 Task: Check the Street View of the Freedom Trail in Boston at different times of the year.
Action: Mouse moved to (140, 91)
Screenshot: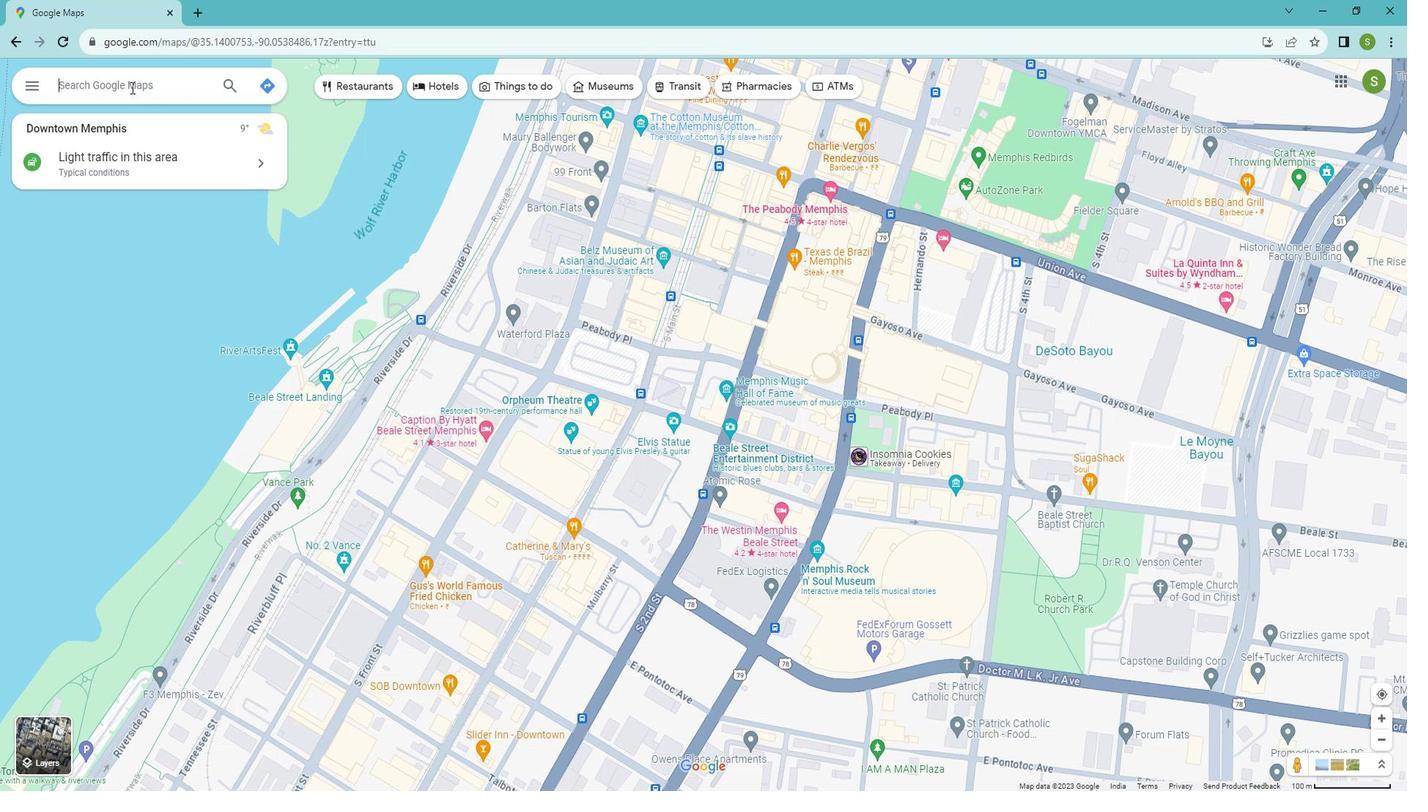
Action: Mouse pressed left at (140, 91)
Screenshot: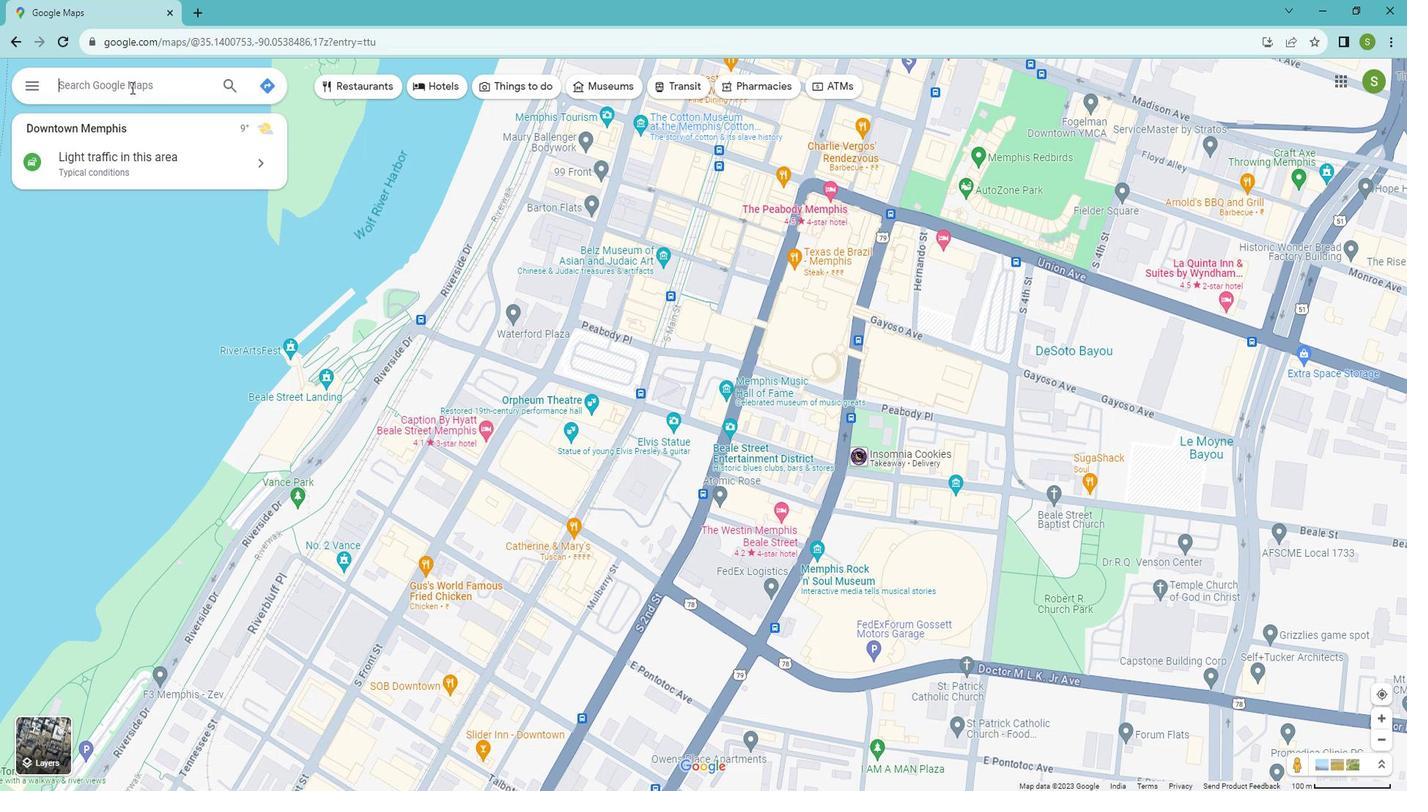 
Action: Mouse moved to (141, 90)
Screenshot: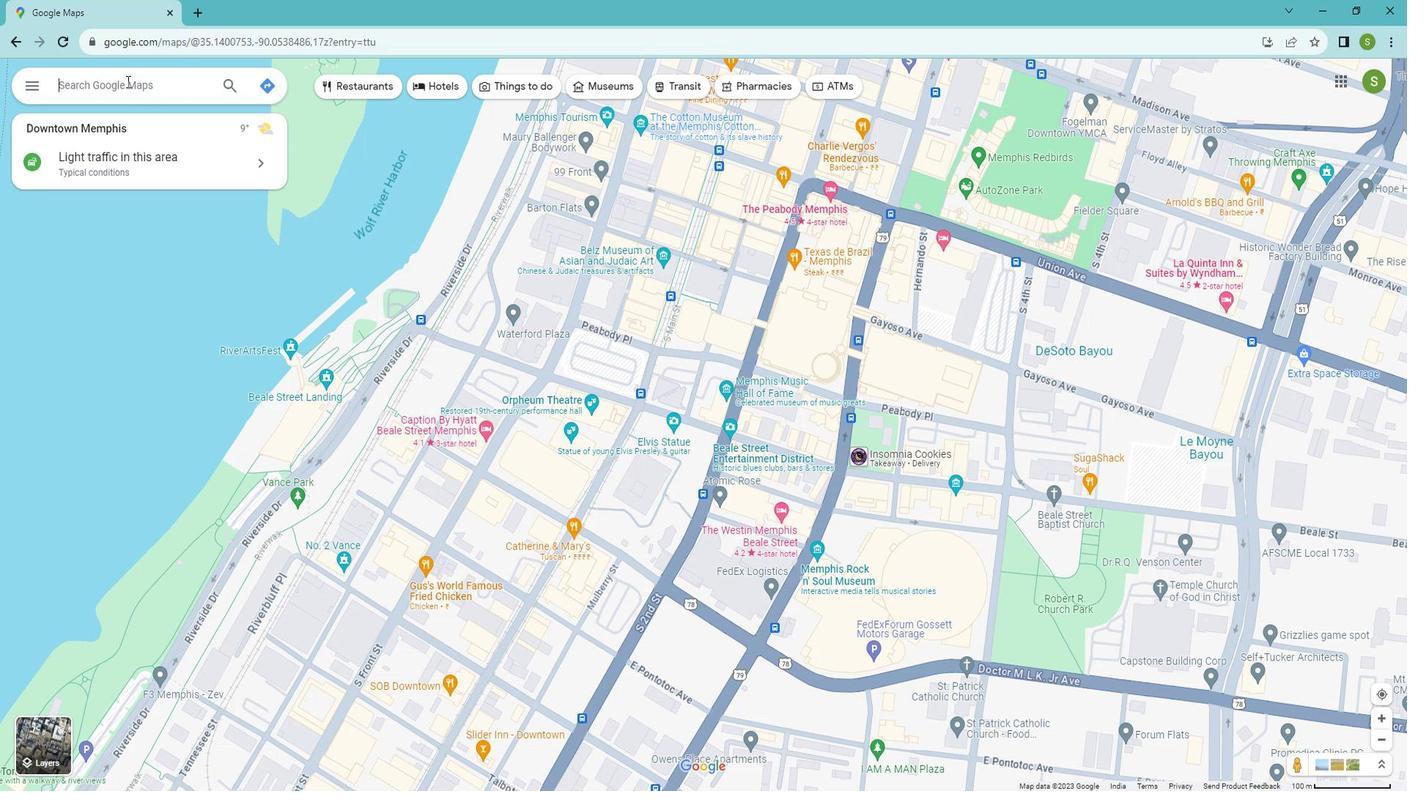 
Action: Key pressed <Key.shift>Freedom<Key.space><Key.shift>Trail<Key.space><Key.enter>
Screenshot: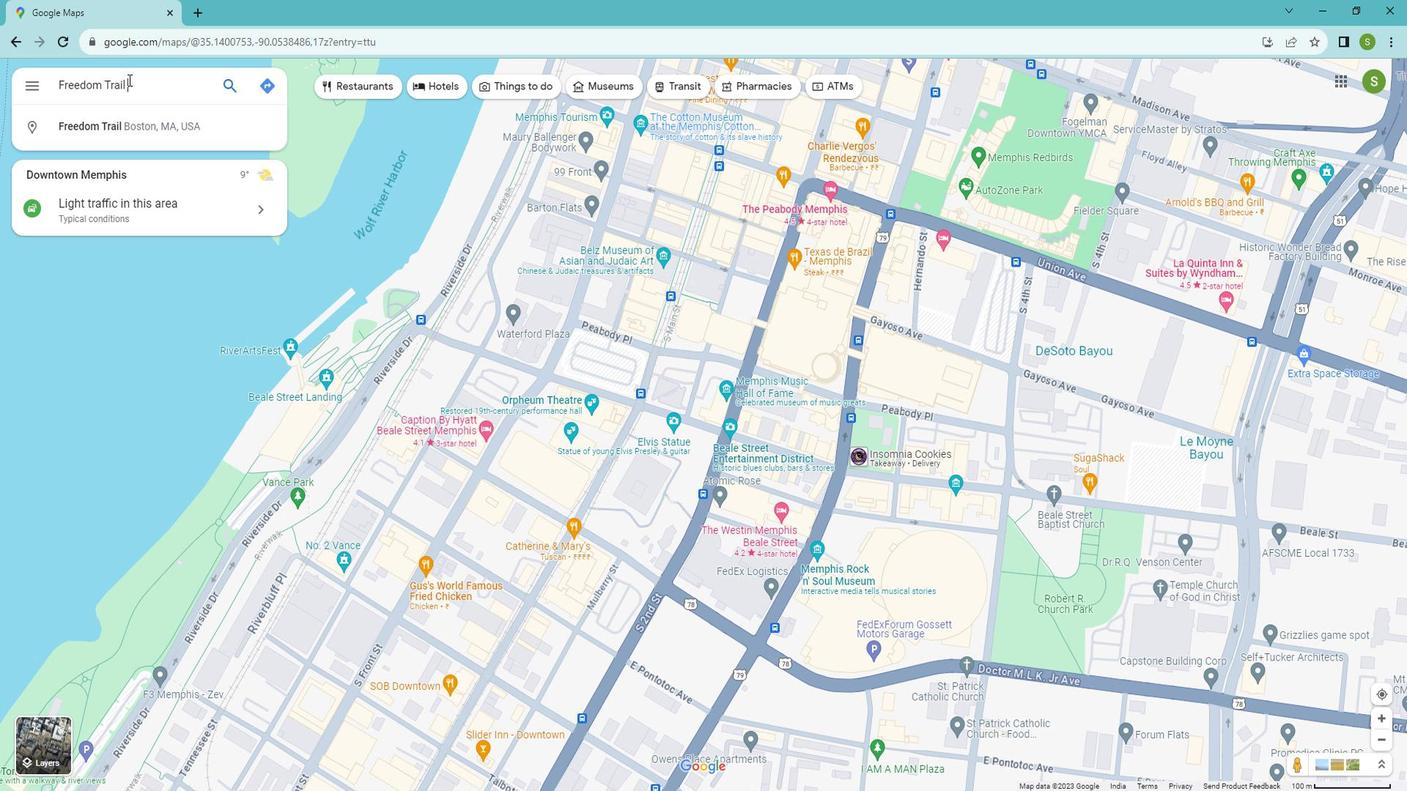 
Action: Mouse moved to (1397, 754)
Screenshot: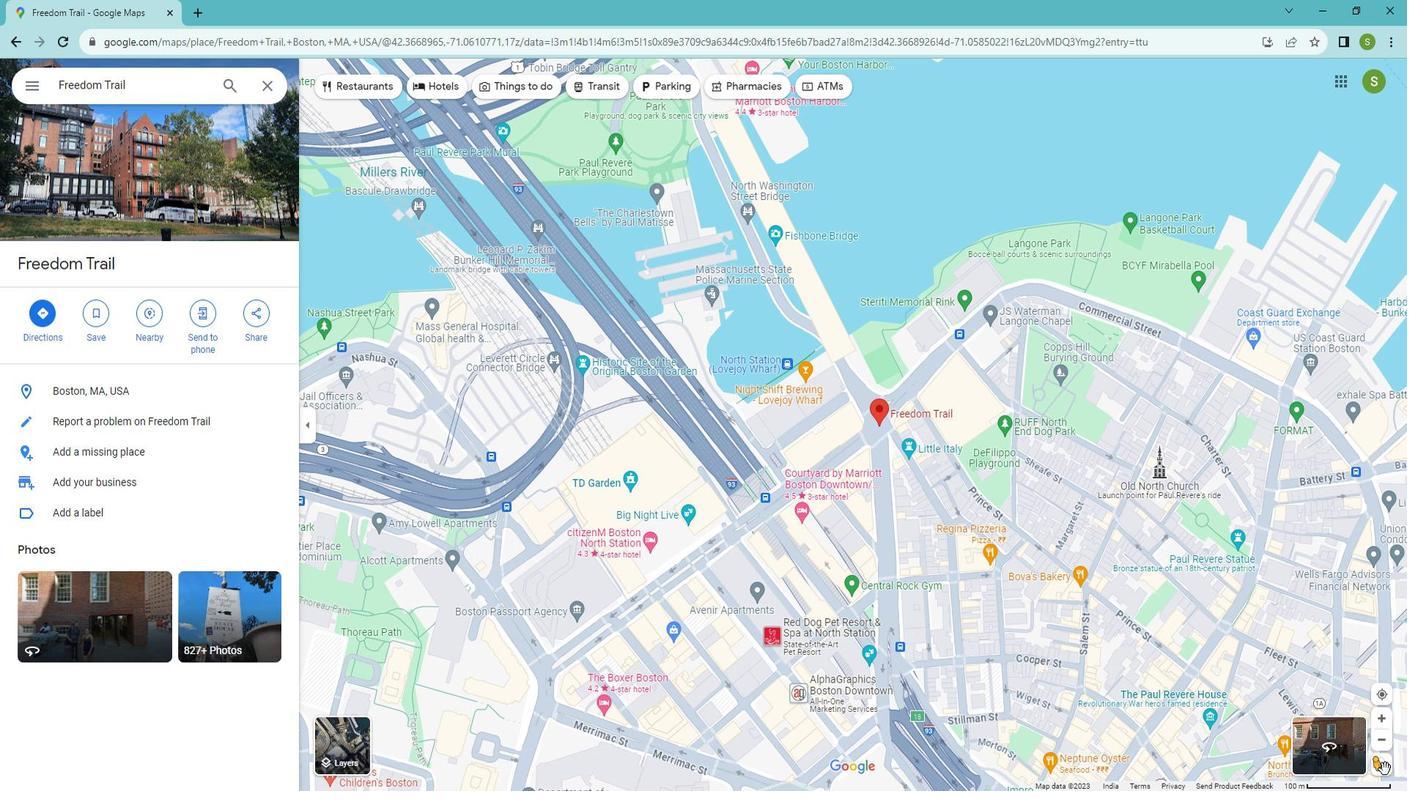
Action: Mouse pressed left at (1397, 754)
Screenshot: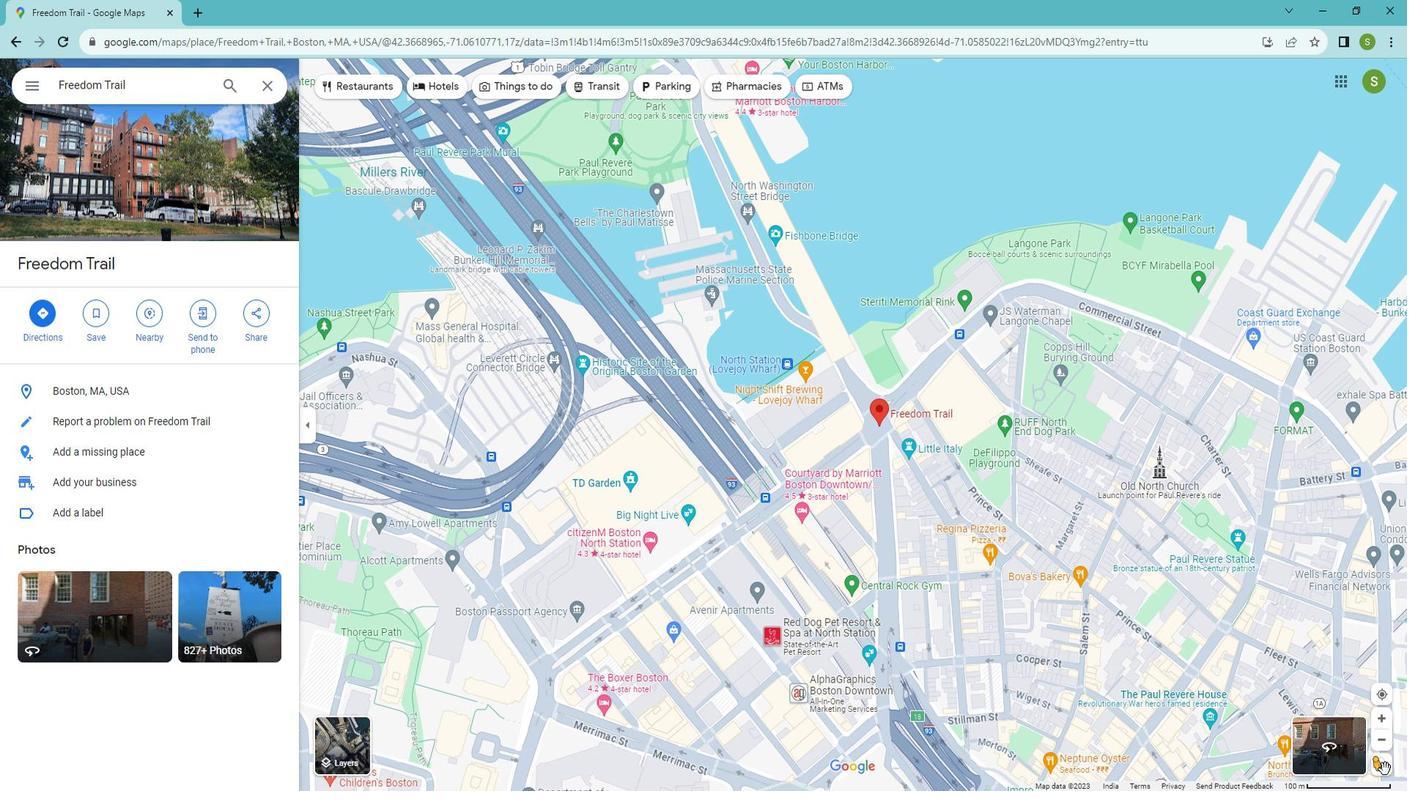 
Action: Mouse moved to (473, 431)
Screenshot: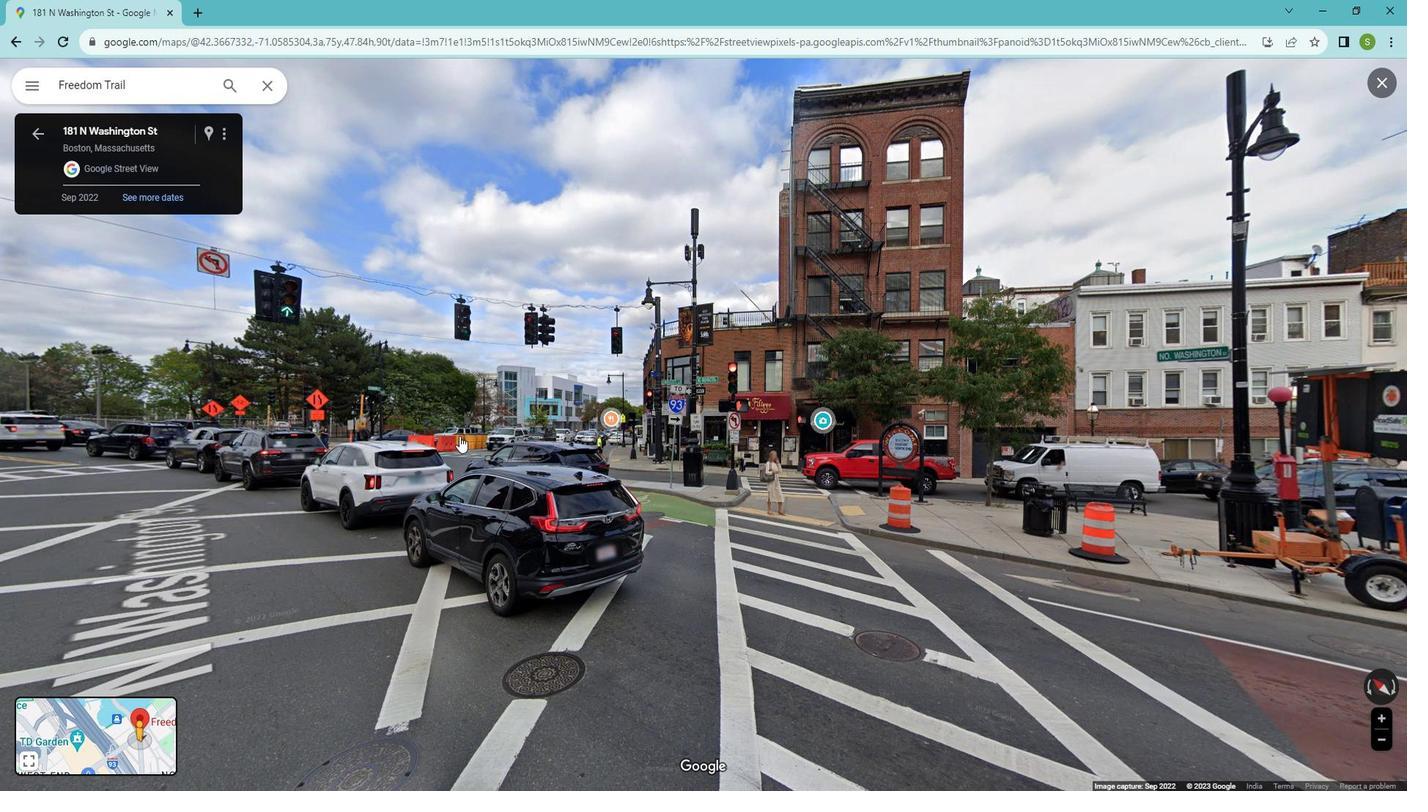 
Action: Mouse pressed left at (473, 431)
Screenshot: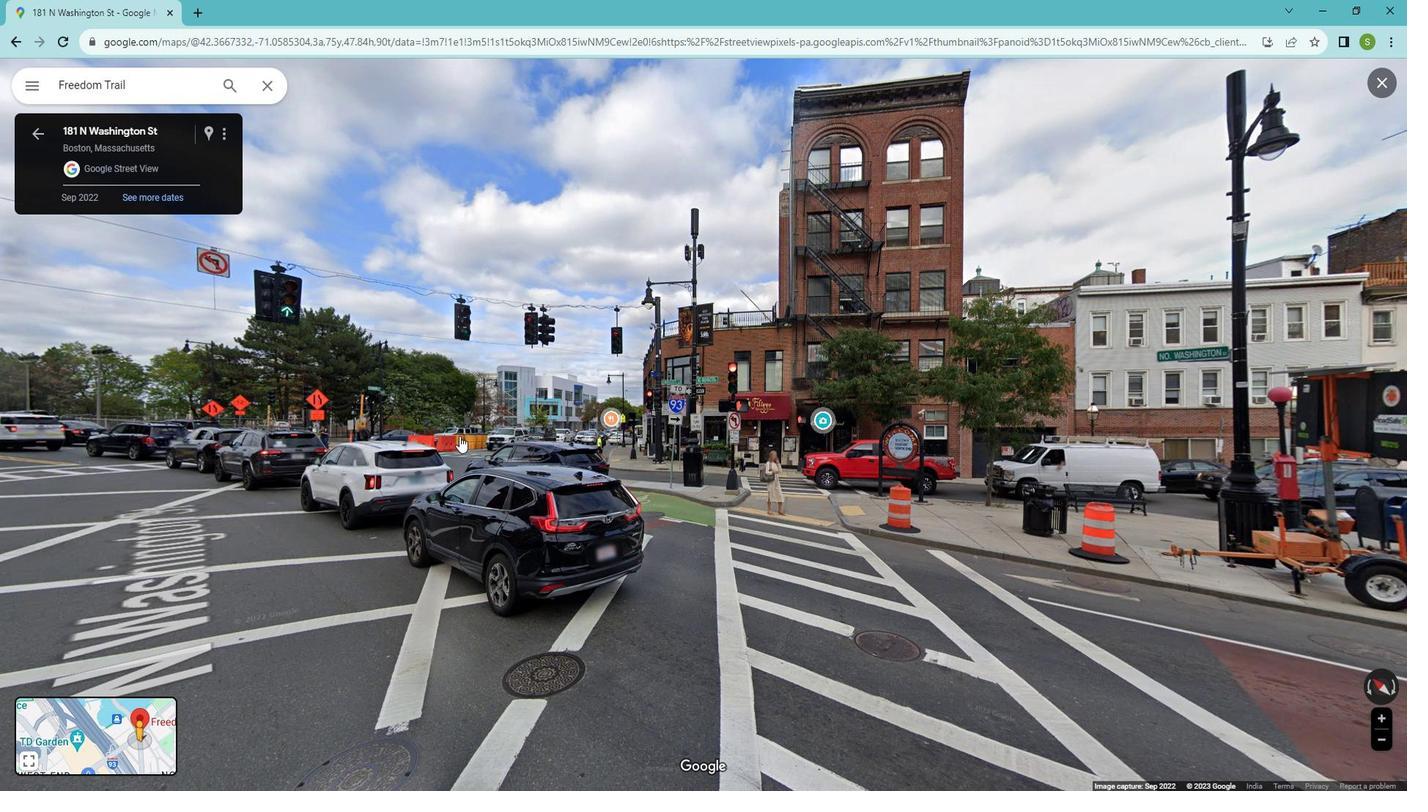 
Action: Mouse moved to (671, 473)
Screenshot: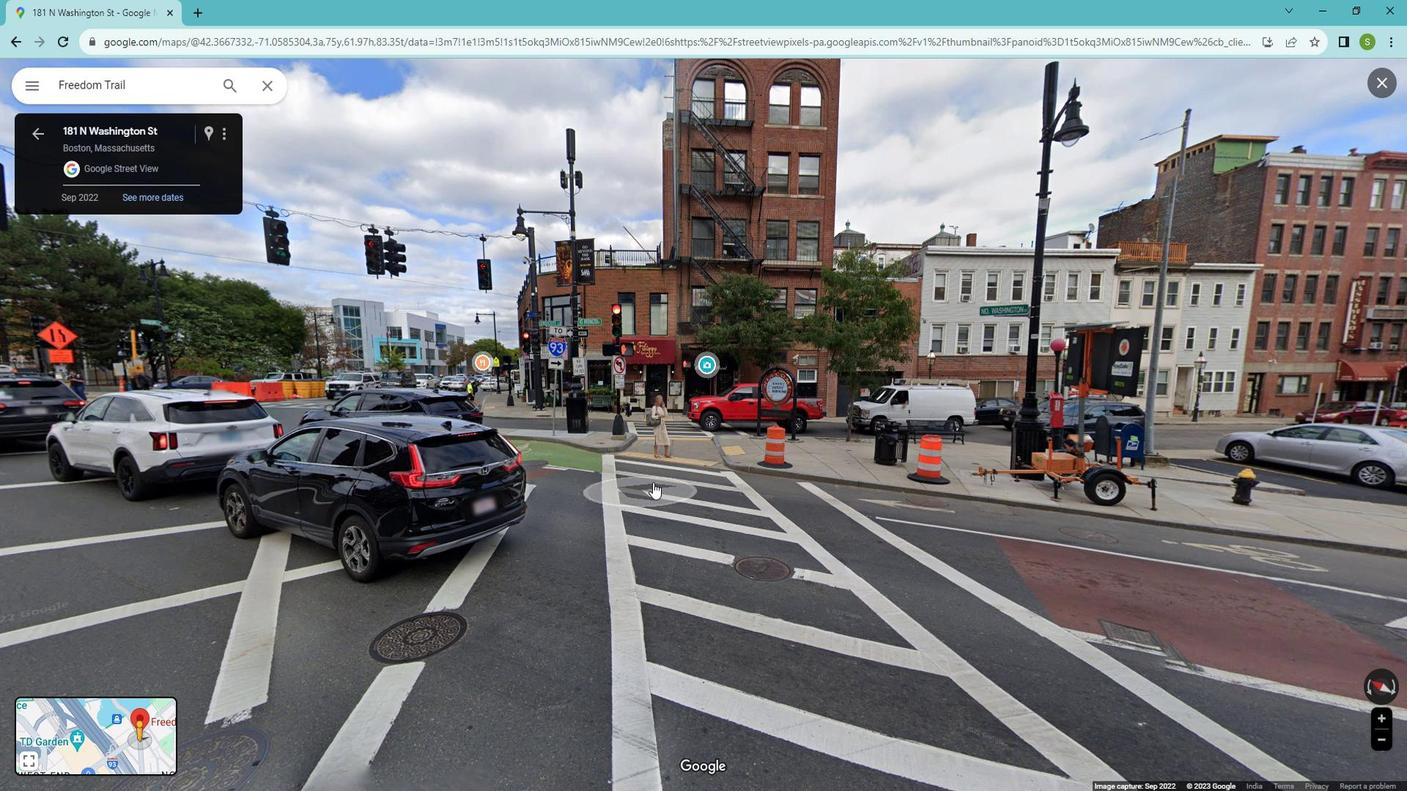 
Action: Mouse pressed left at (671, 473)
Screenshot: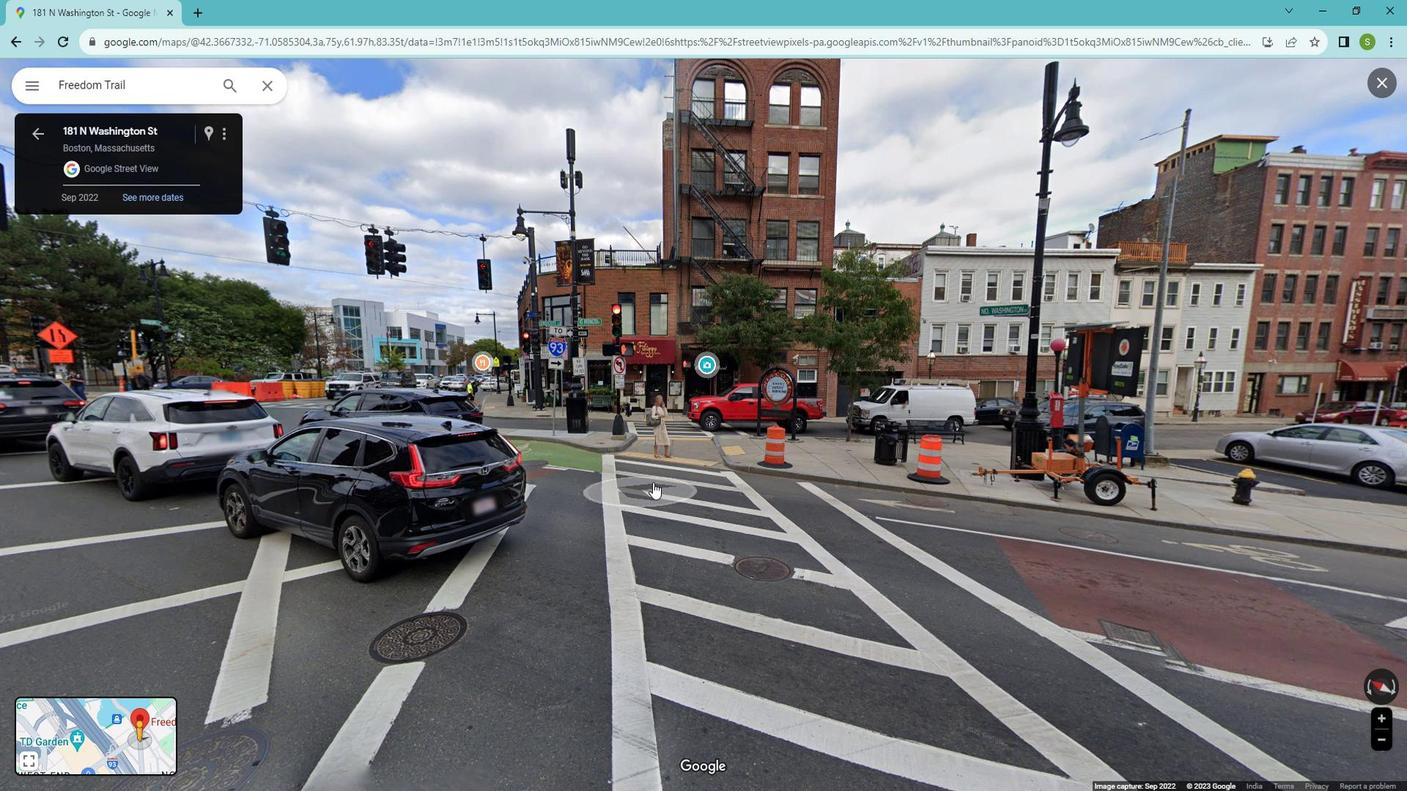 
Action: Mouse moved to (585, 420)
Screenshot: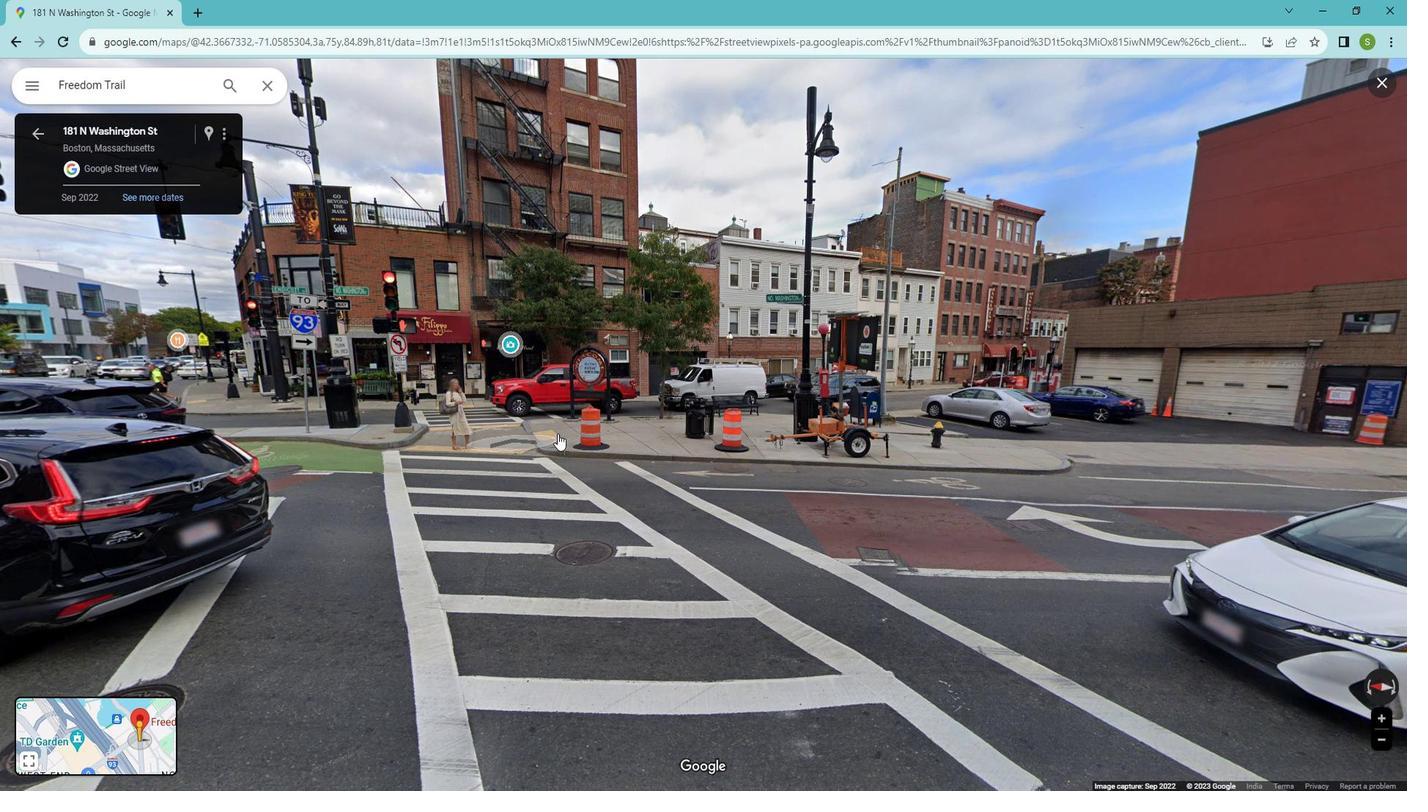 
Action: Mouse pressed left at (585, 420)
Screenshot: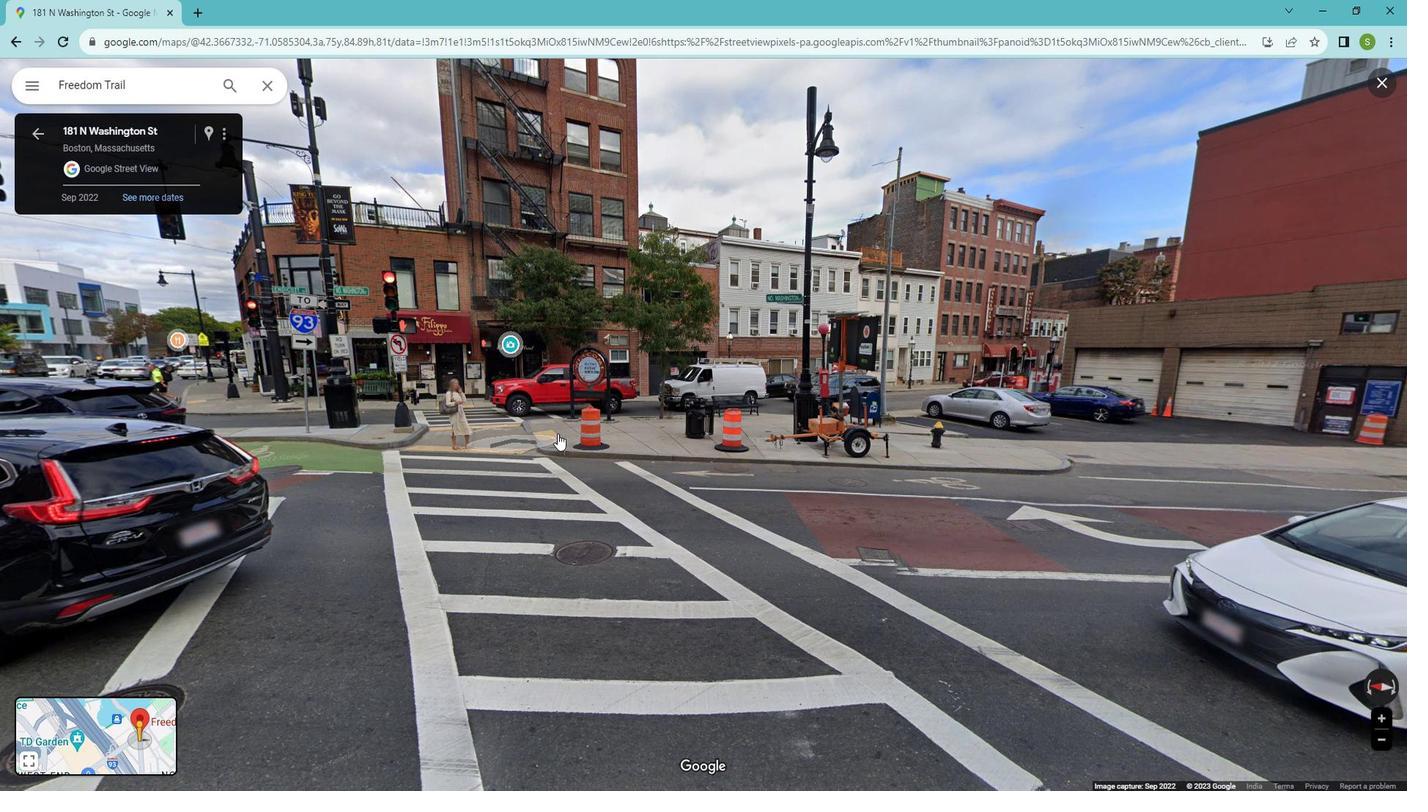 
Action: Mouse moved to (458, 442)
Screenshot: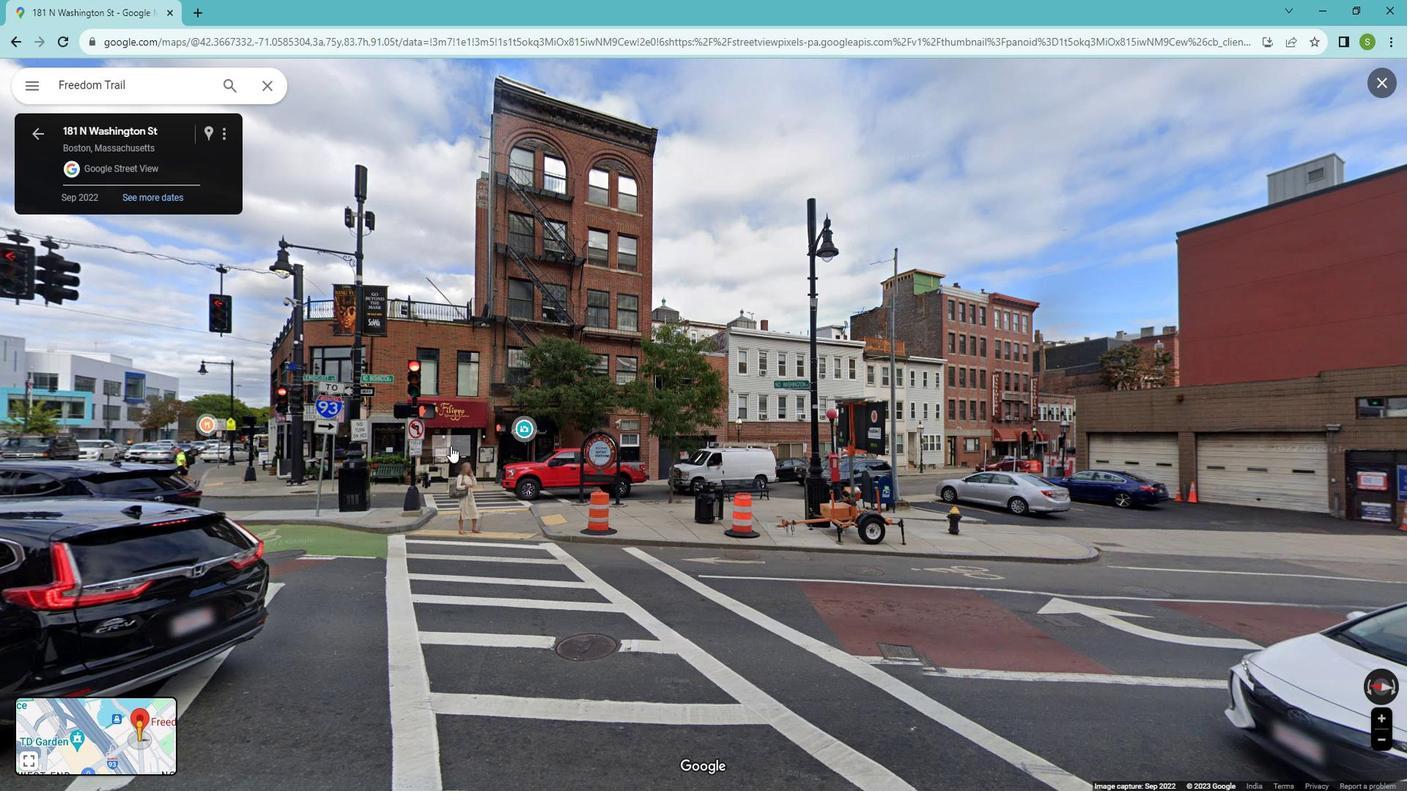 
Action: Mouse pressed left at (458, 442)
Screenshot: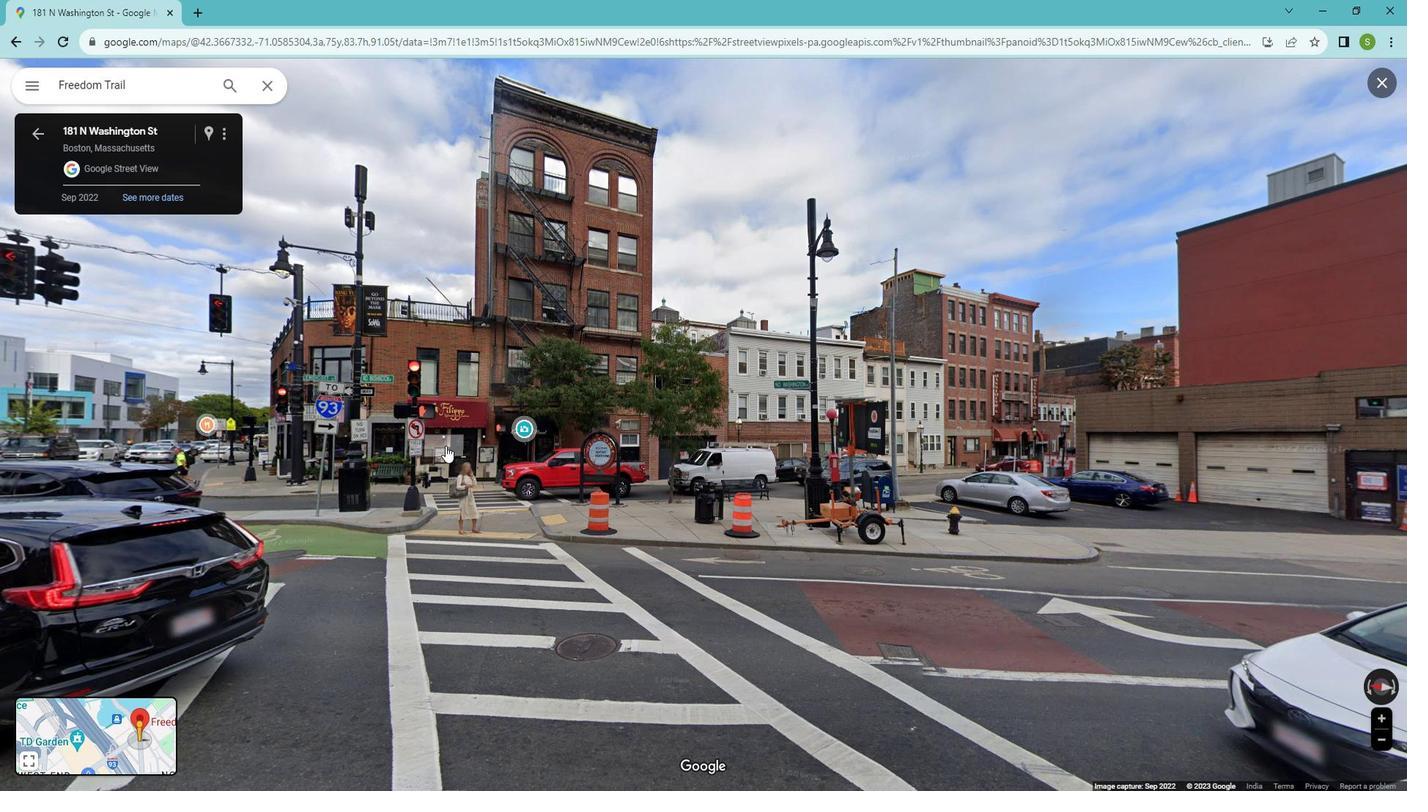 
Action: Mouse moved to (682, 447)
Screenshot: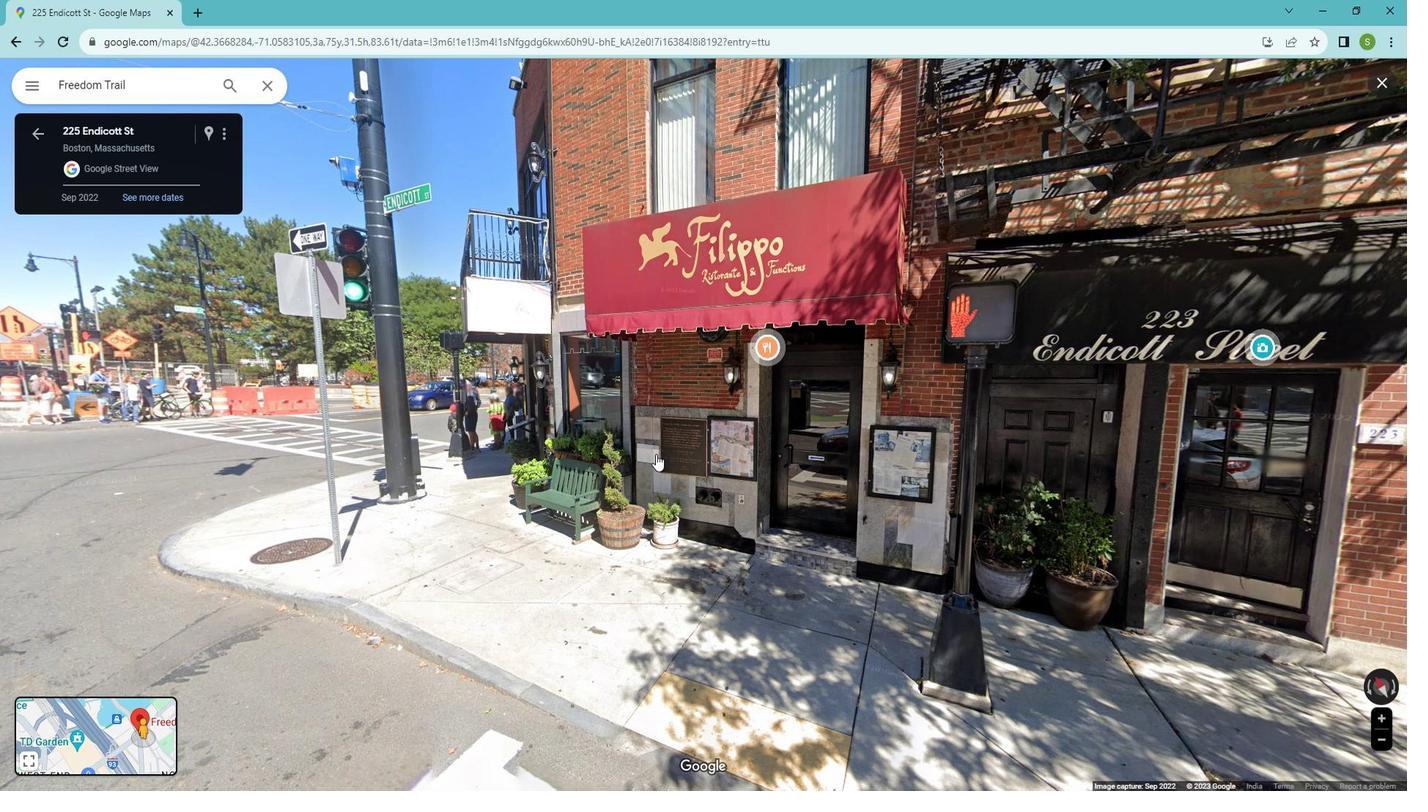 
Action: Mouse pressed left at (682, 447)
Screenshot: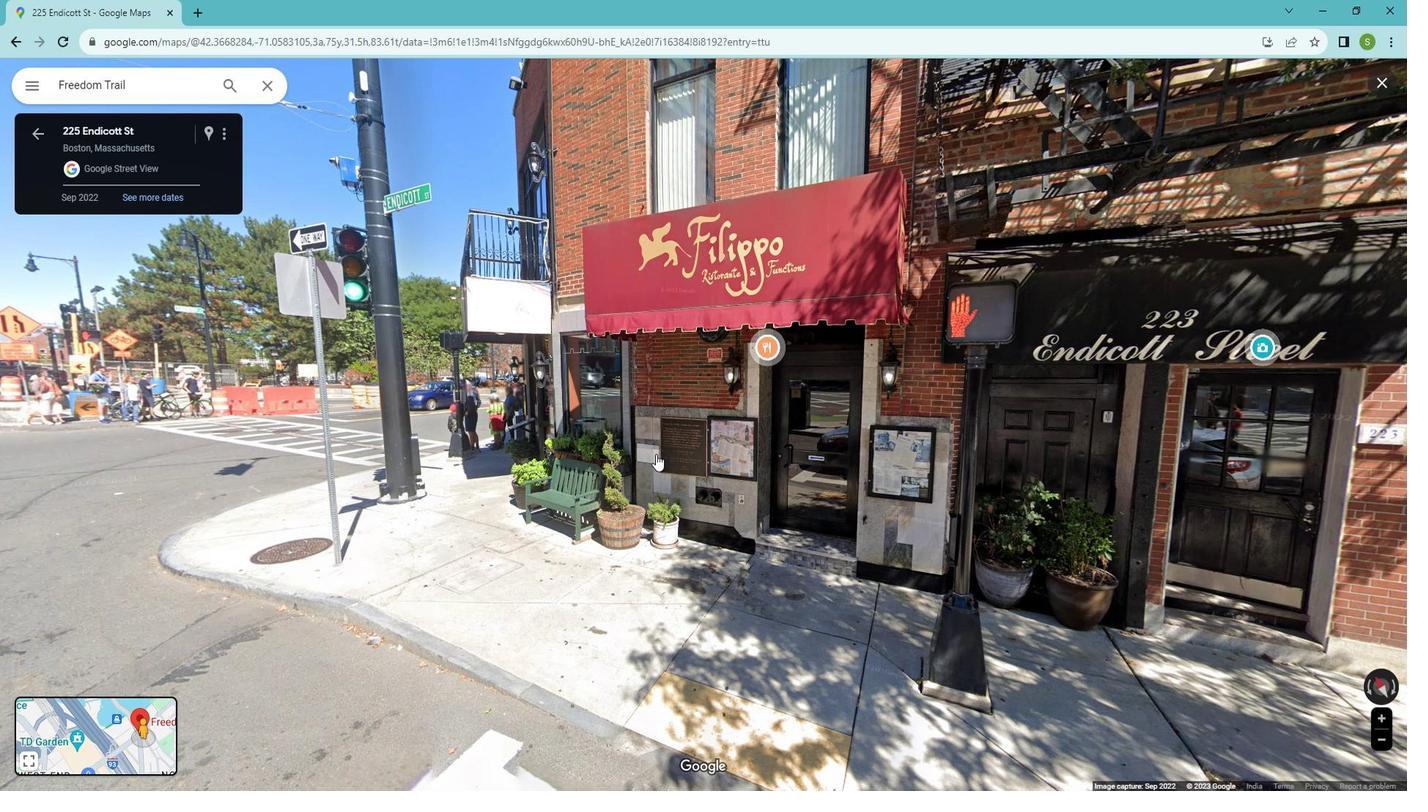 
Action: Mouse moved to (1020, 389)
Screenshot: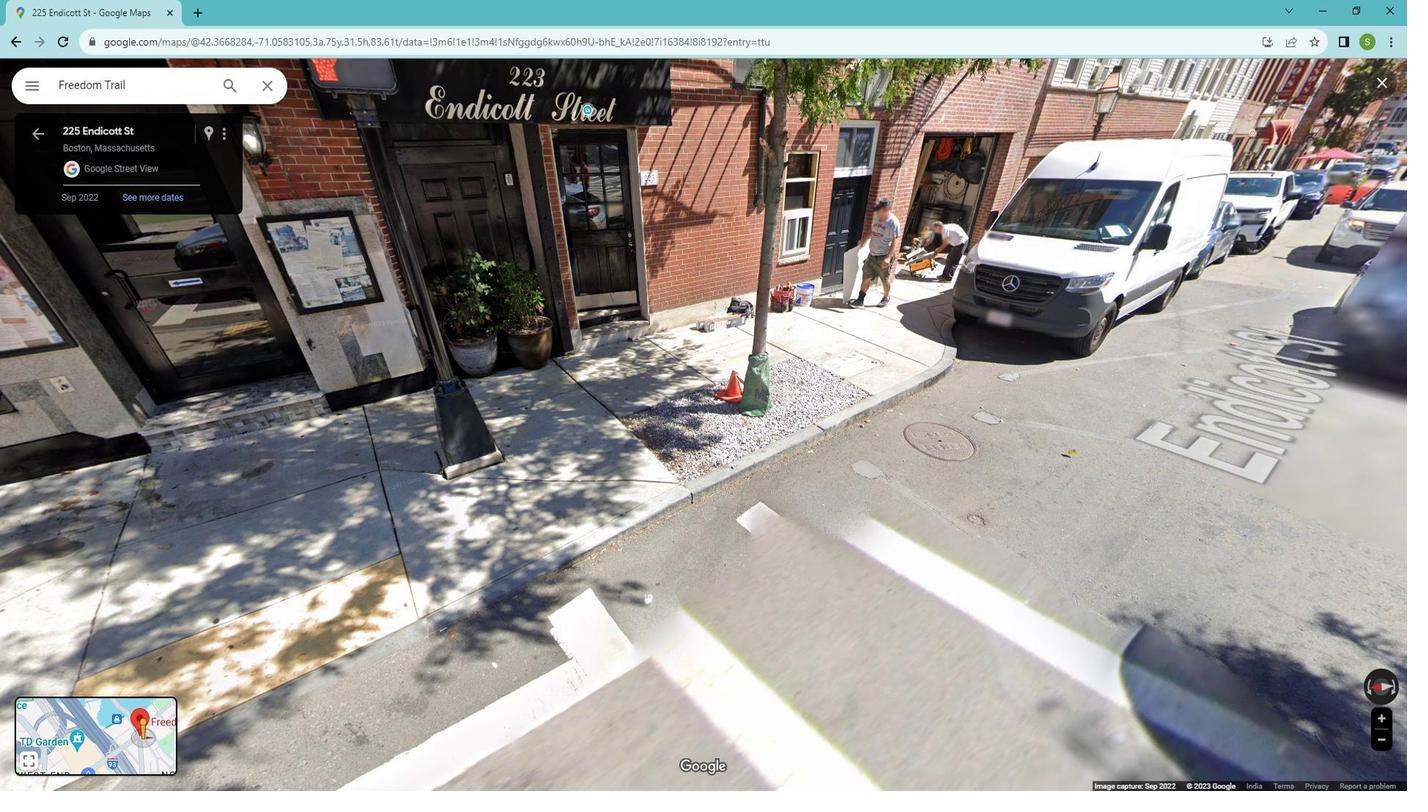 
Action: Mouse pressed left at (1020, 389)
Screenshot: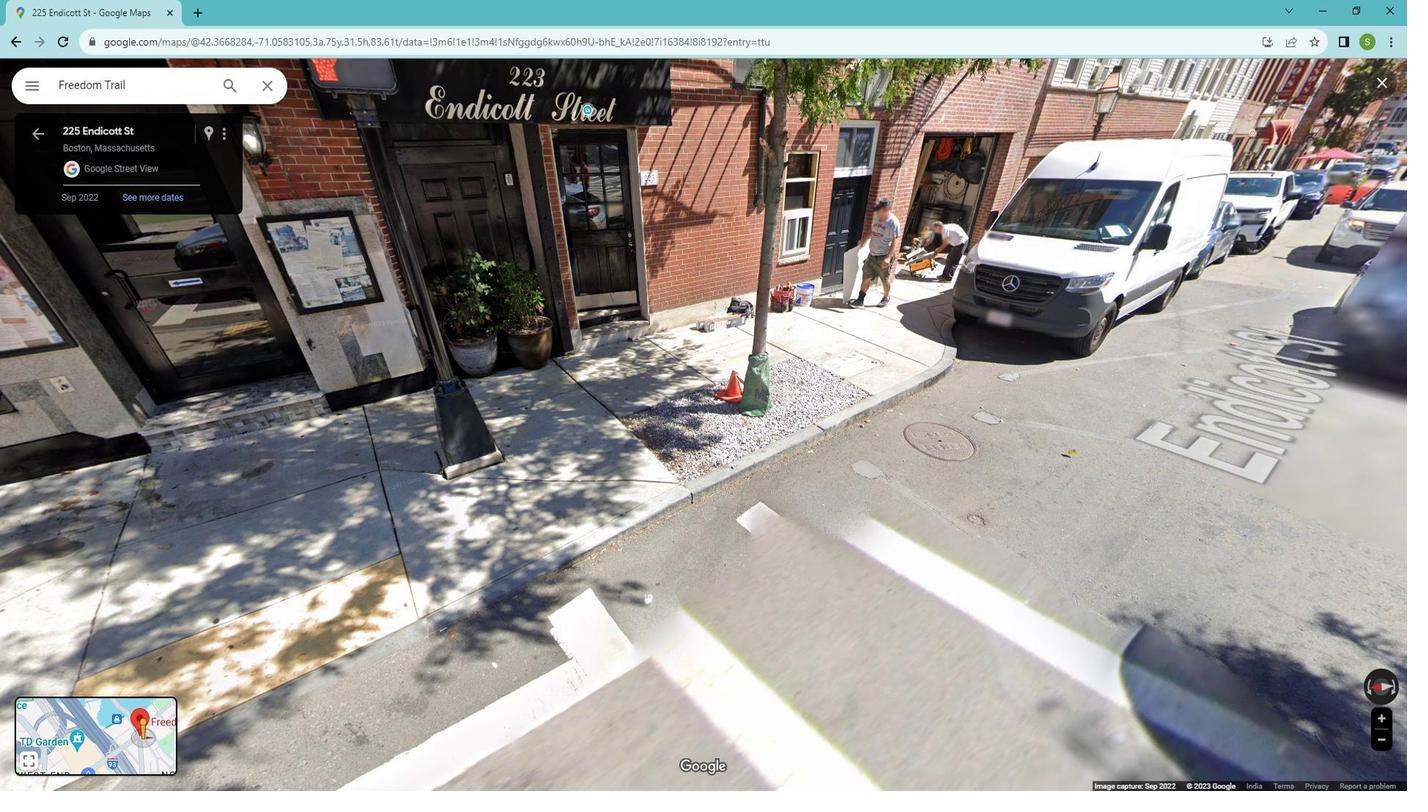 
Action: Mouse moved to (721, 465)
Screenshot: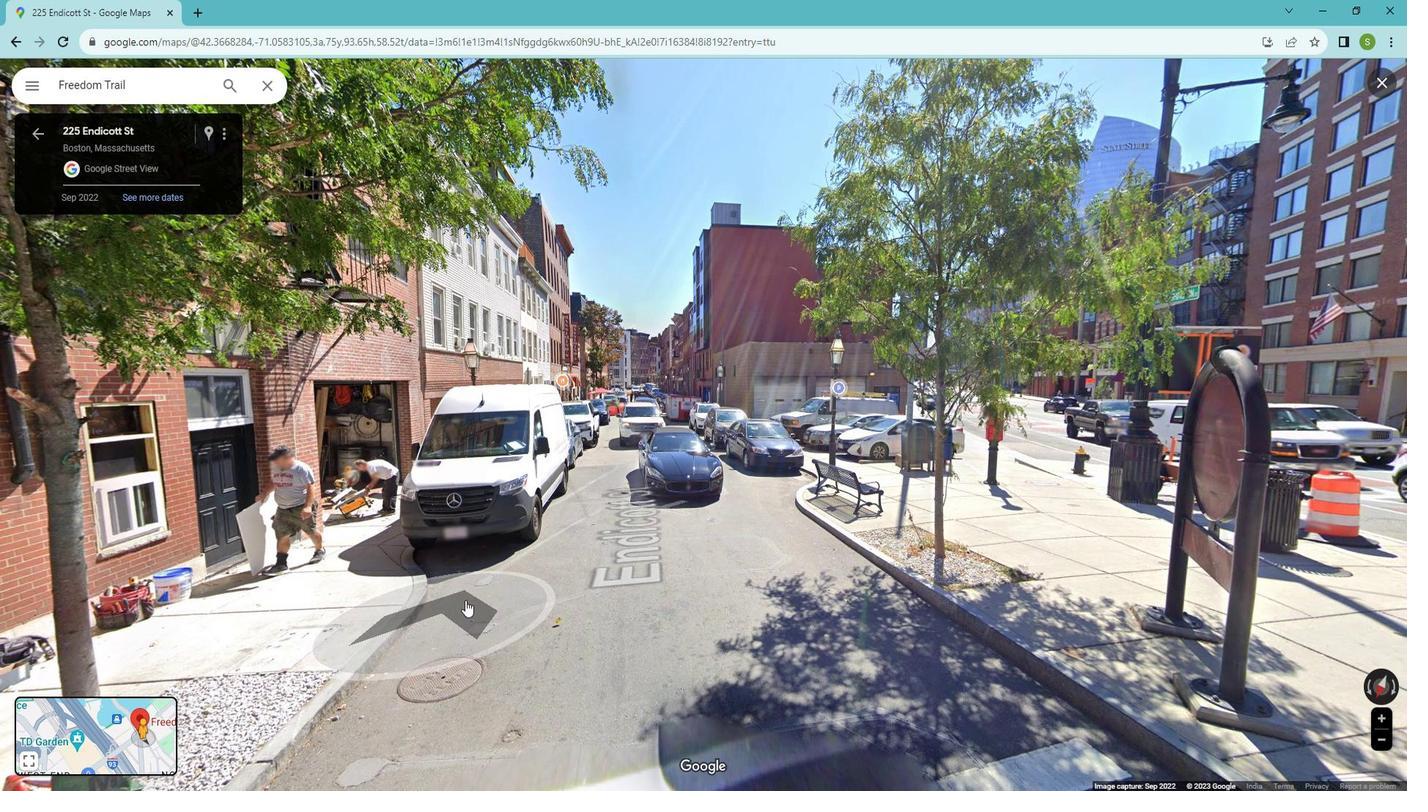
Action: Mouse pressed left at (721, 465)
Screenshot: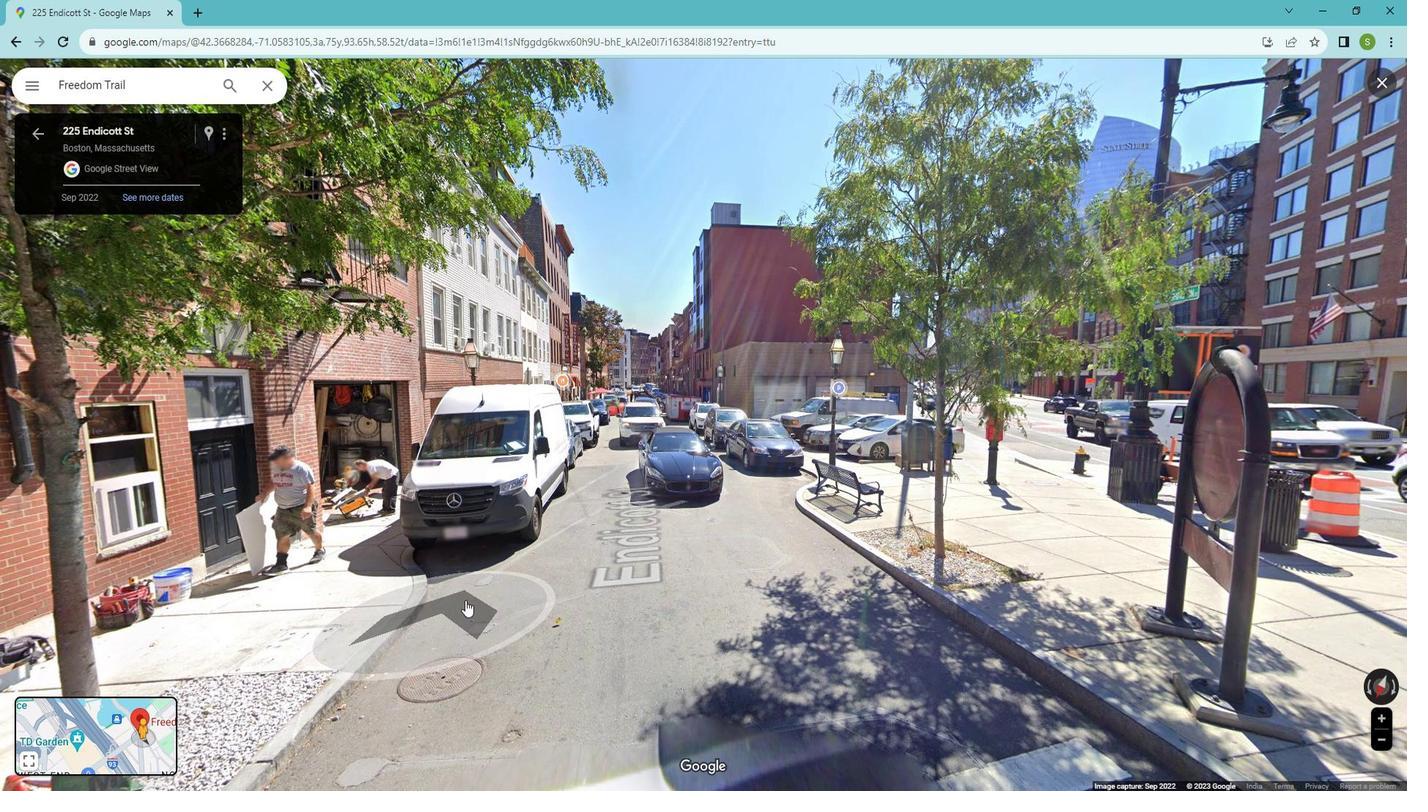 
Action: Mouse moved to (685, 464)
Screenshot: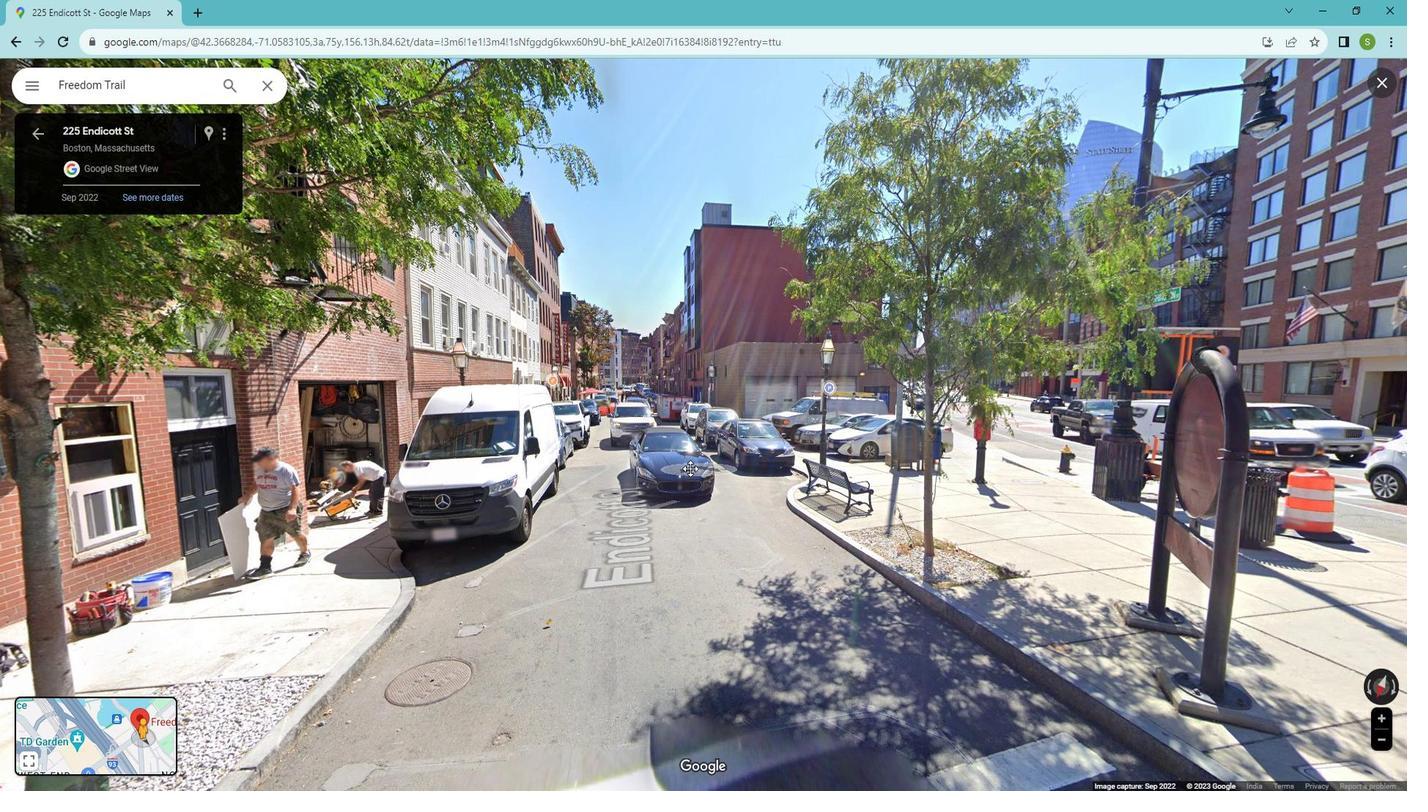 
Action: Mouse pressed left at (685, 464)
Screenshot: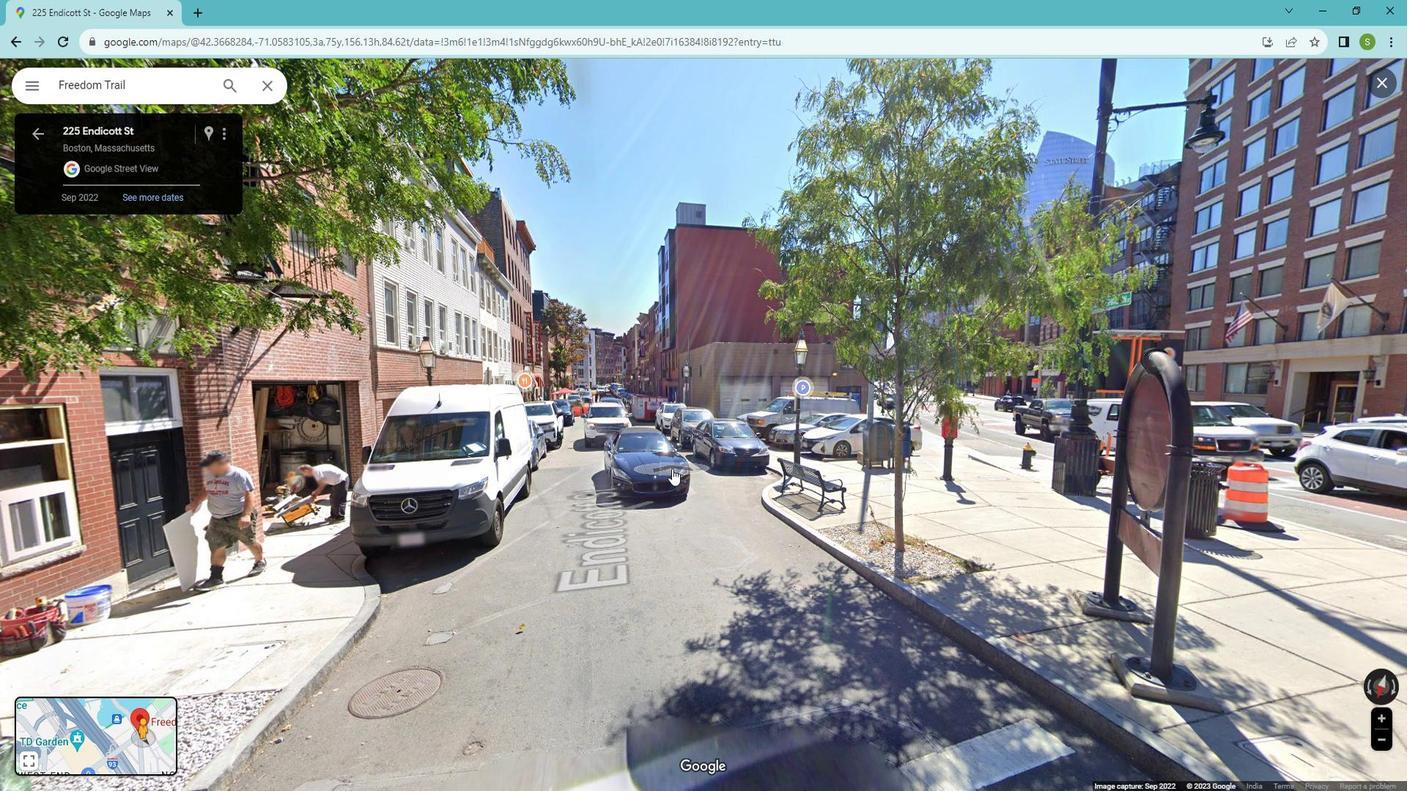 
Action: Mouse pressed left at (685, 464)
Screenshot: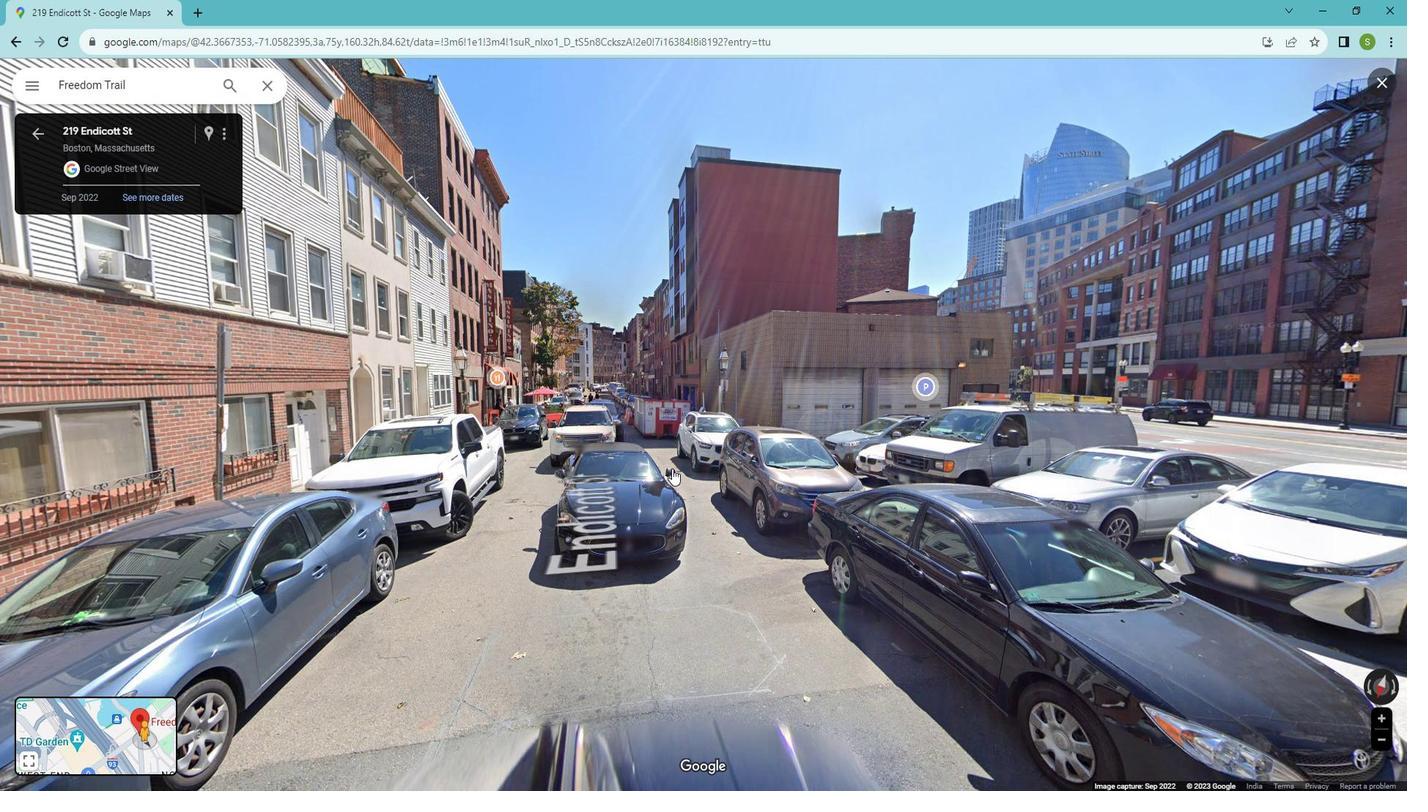 
Action: Mouse moved to (979, 299)
Screenshot: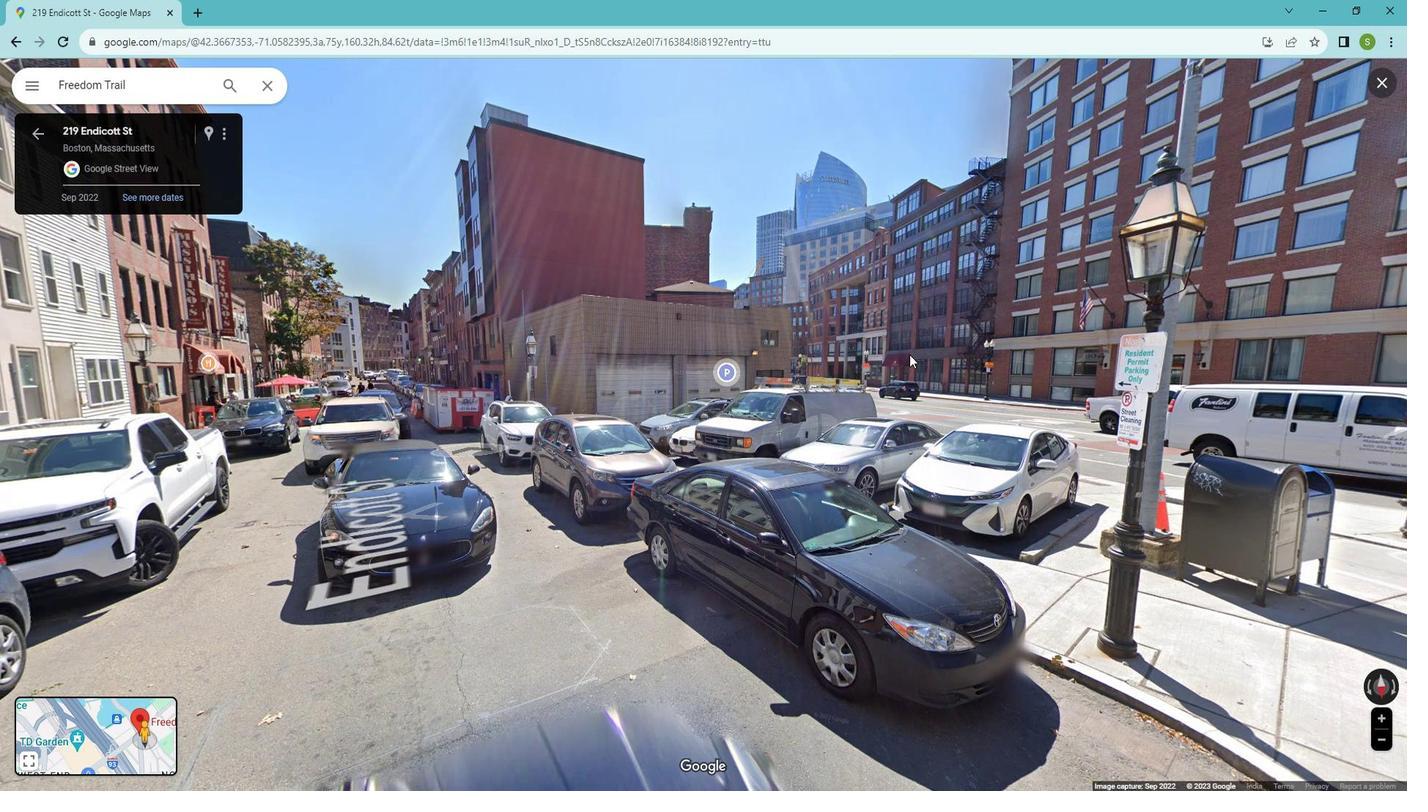 
Action: Mouse pressed left at (979, 299)
Screenshot: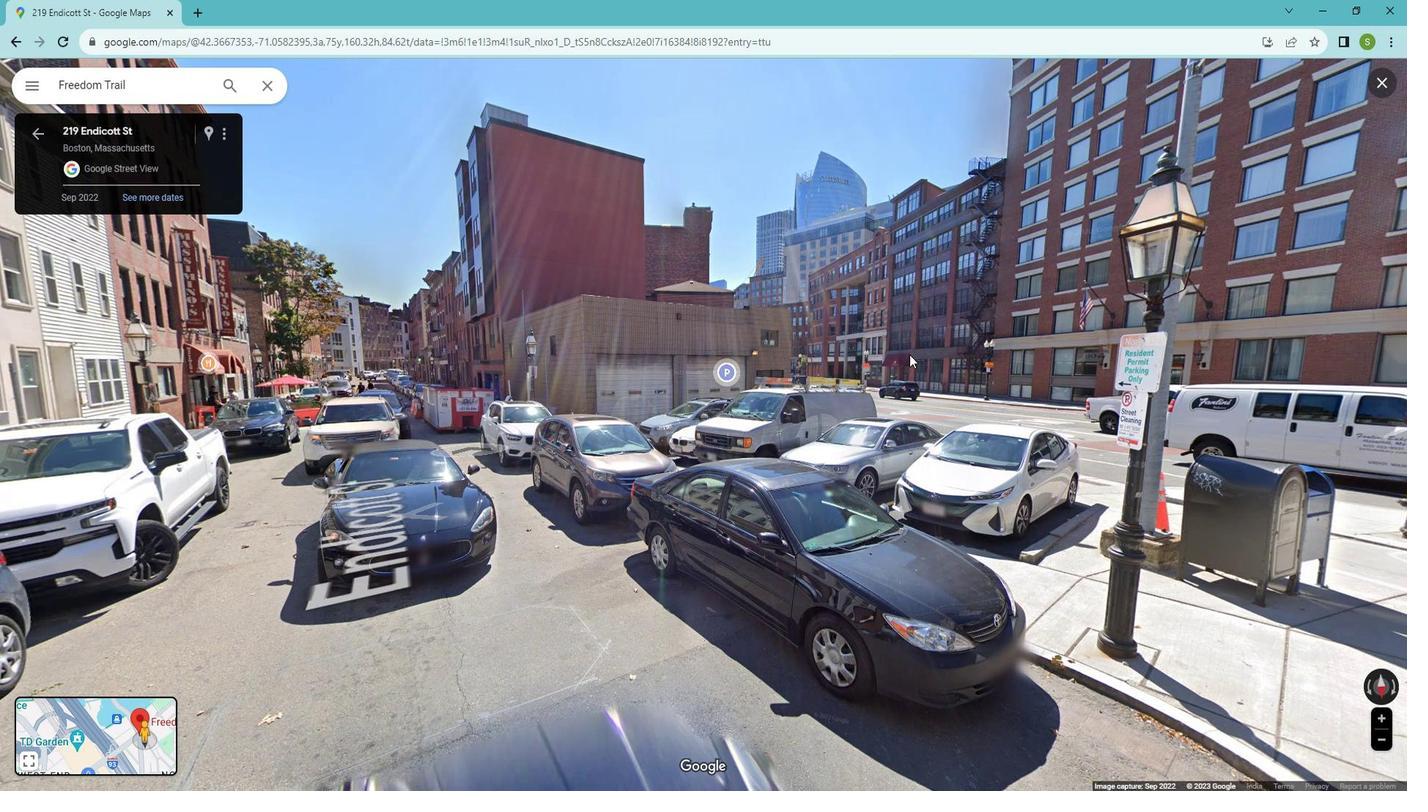 
Action: Mouse moved to (1041, 343)
Screenshot: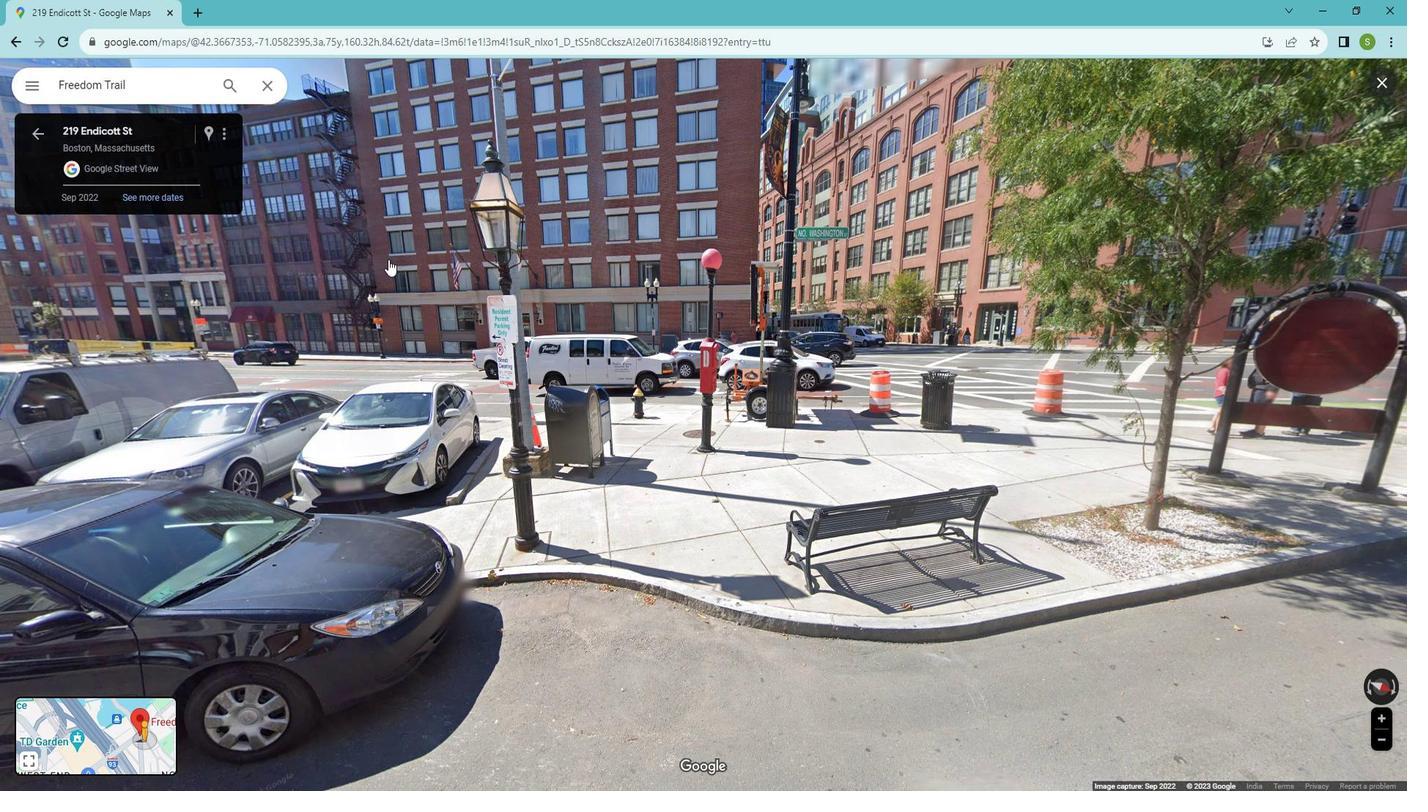 
Action: Mouse pressed left at (1041, 343)
Screenshot: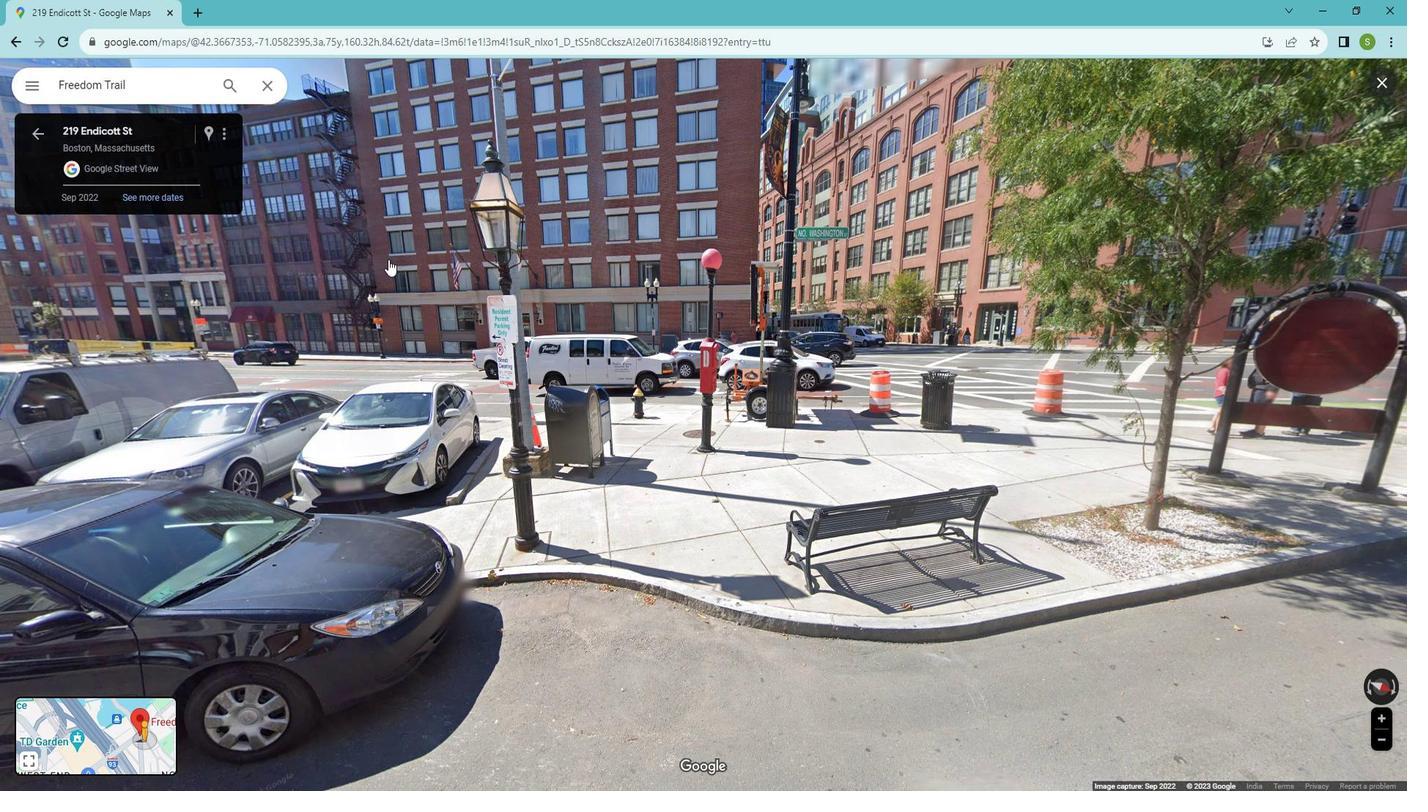 
Action: Mouse moved to (599, 197)
Screenshot: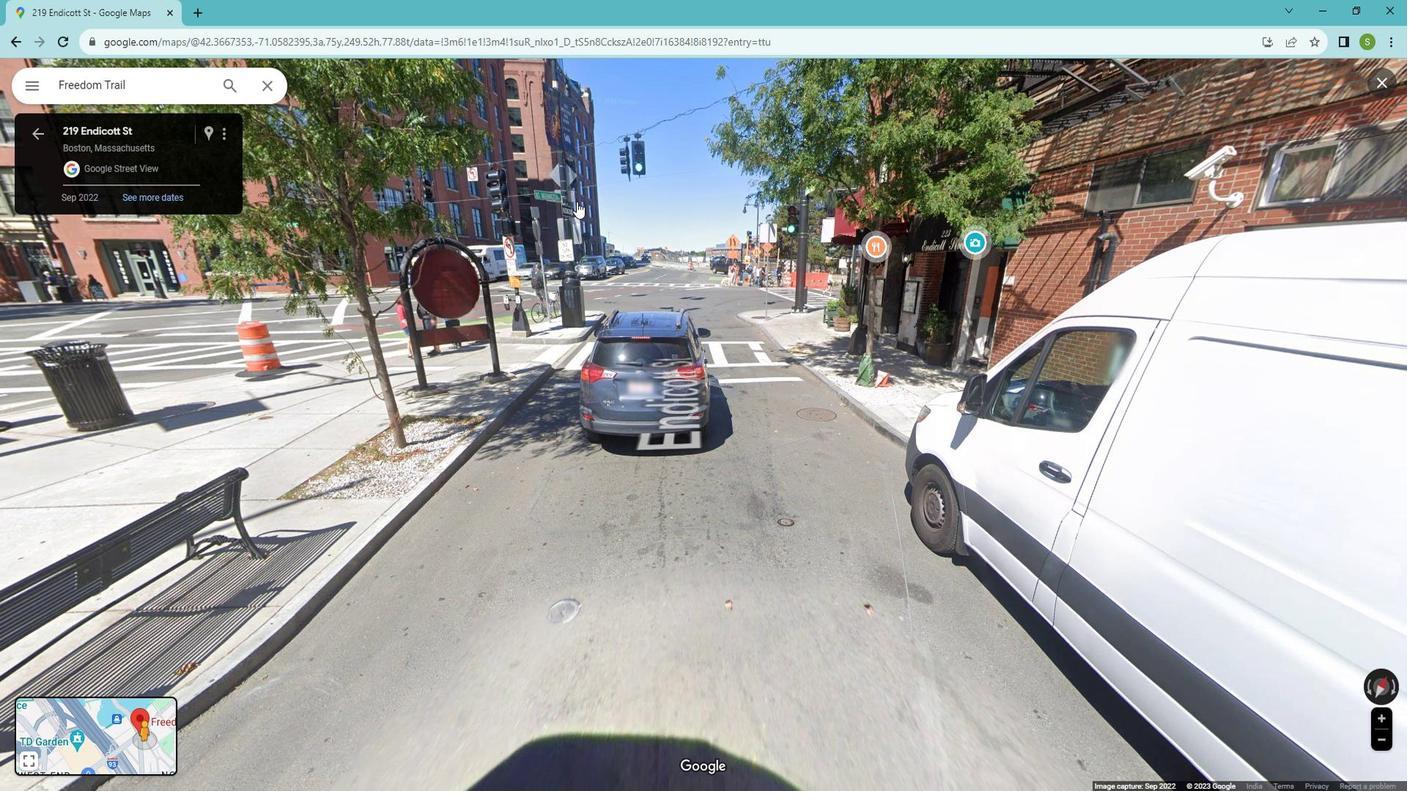 
Action: Mouse pressed left at (599, 197)
Screenshot: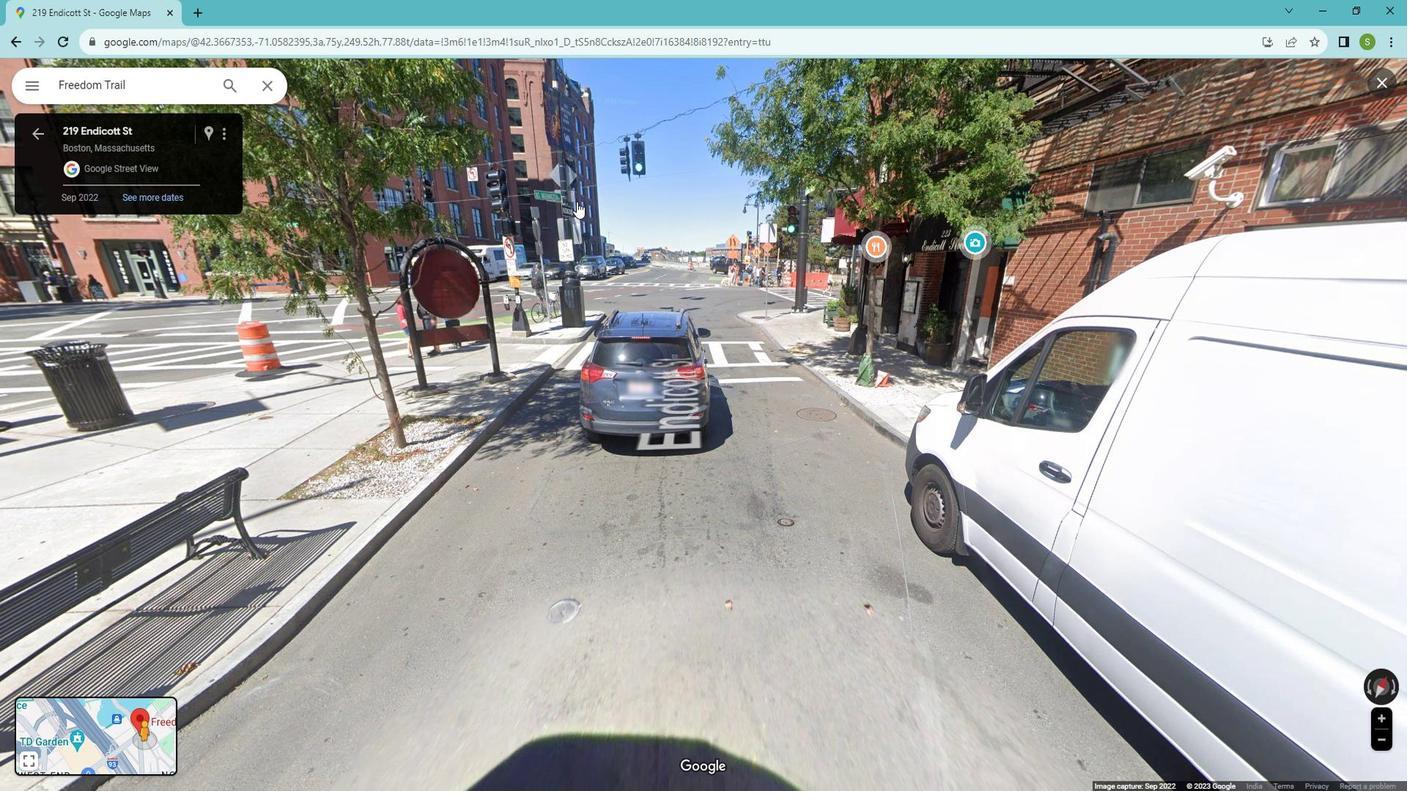 
Action: Mouse moved to (651, 297)
Screenshot: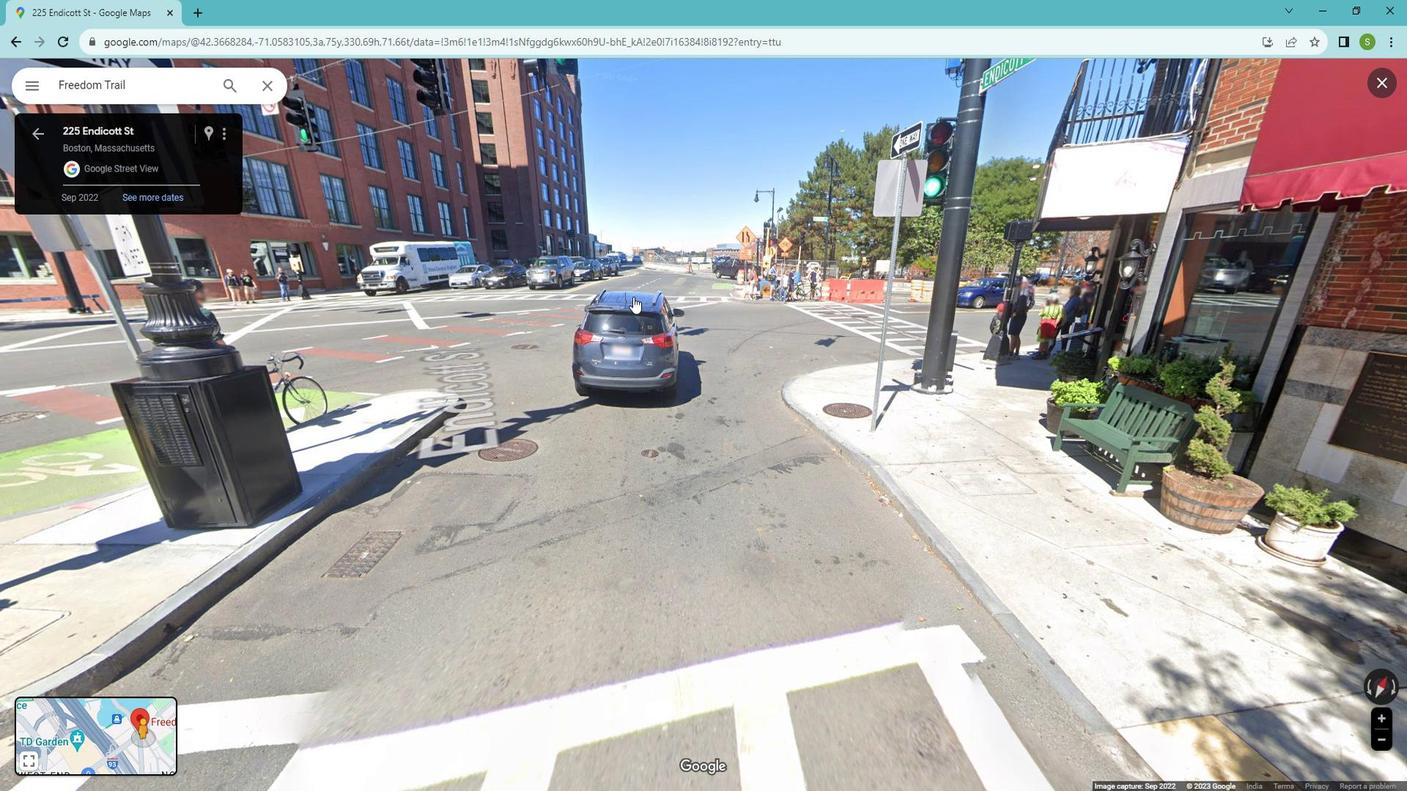 
Action: Mouse pressed left at (651, 297)
Screenshot: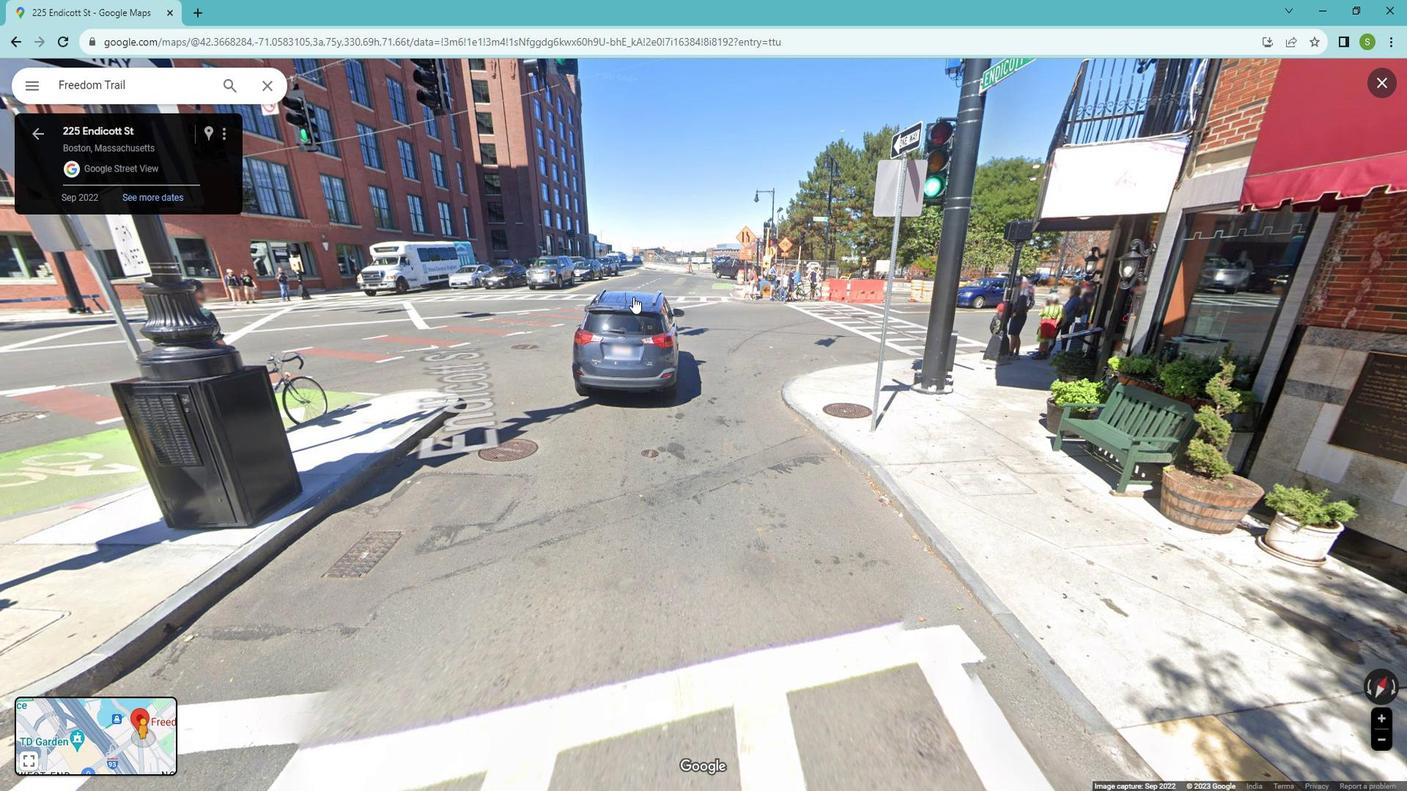 
Action: Mouse moved to (560, 296)
Screenshot: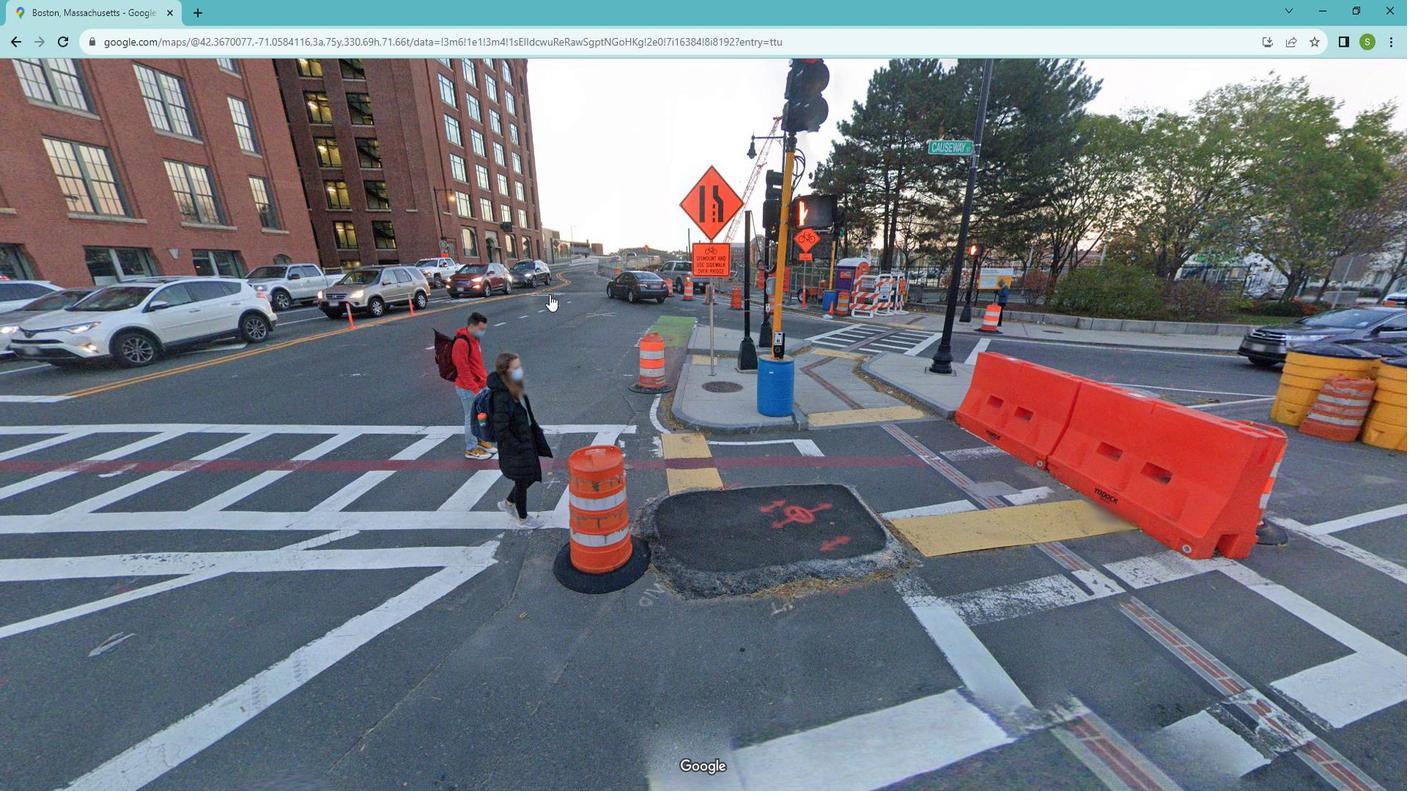 
Action: Mouse pressed left at (560, 296)
Screenshot: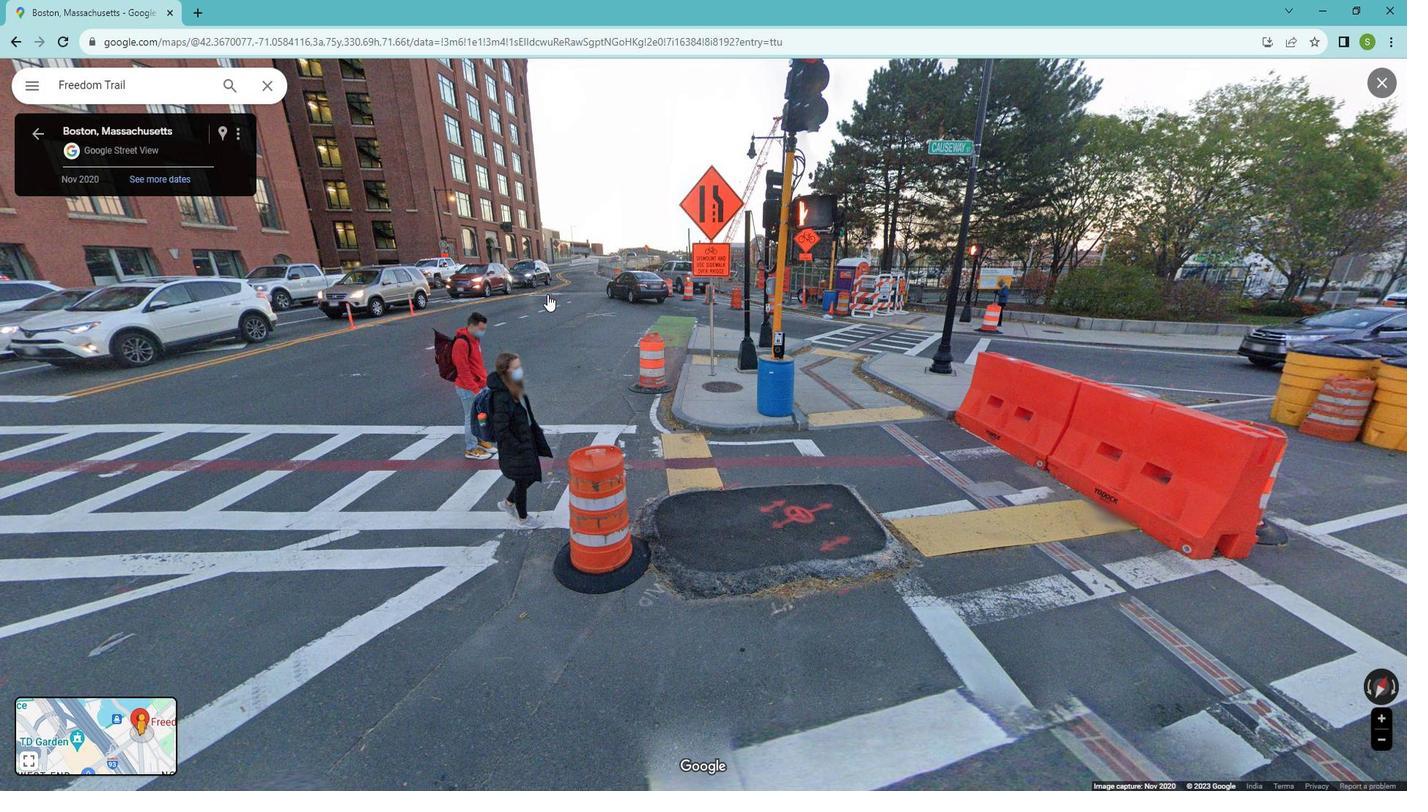 
Action: Mouse moved to (594, 225)
Screenshot: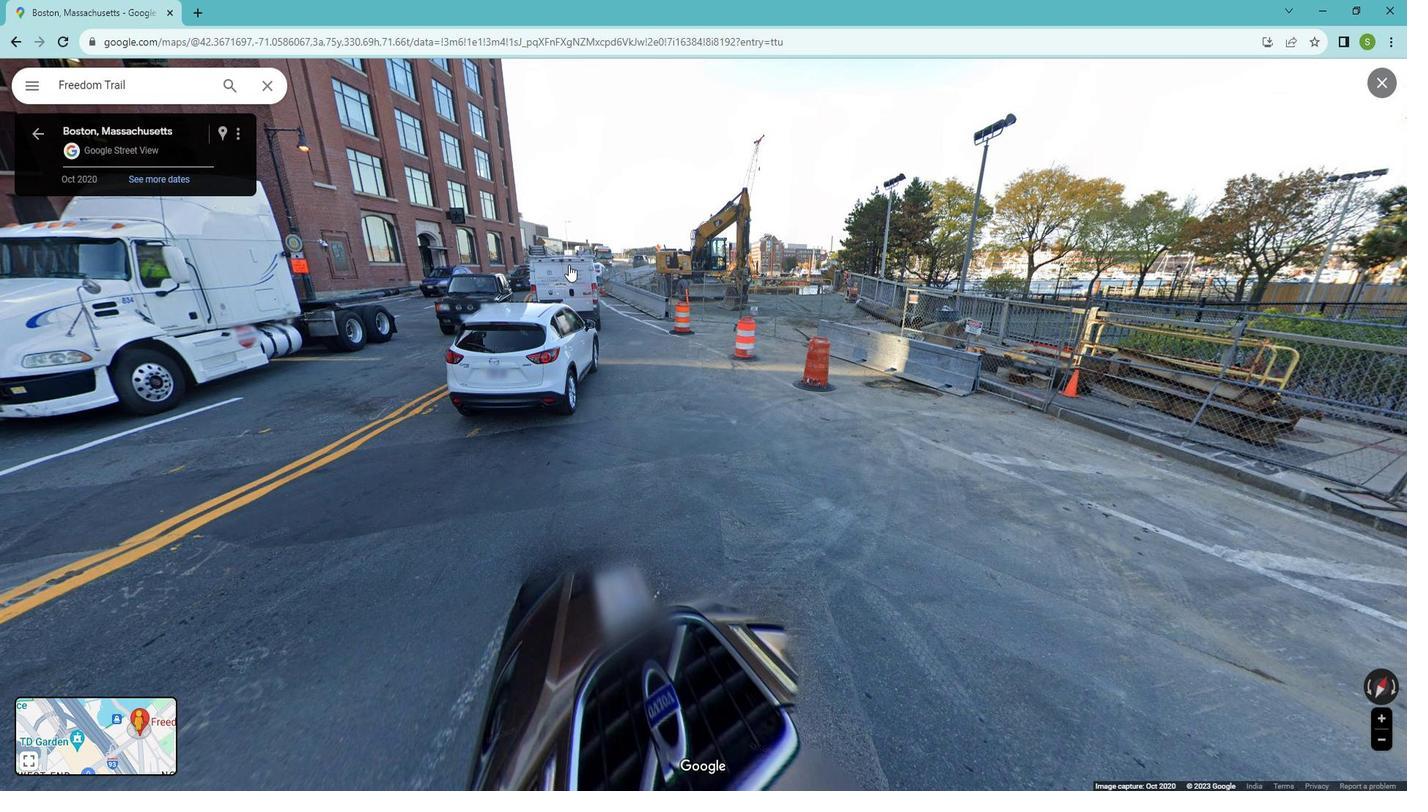 
Action: Mouse pressed left at (594, 225)
Screenshot: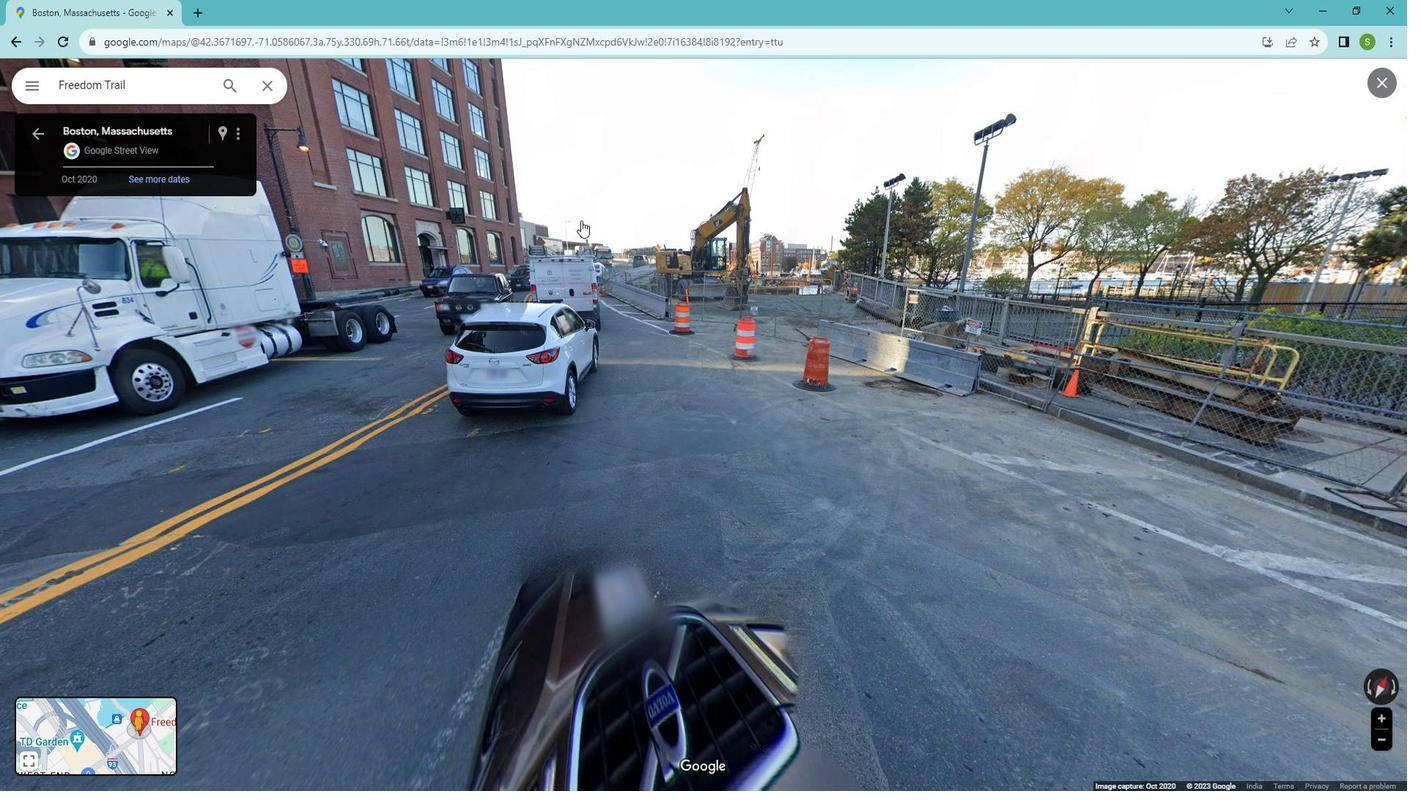 
Action: Mouse moved to (1393, 93)
Screenshot: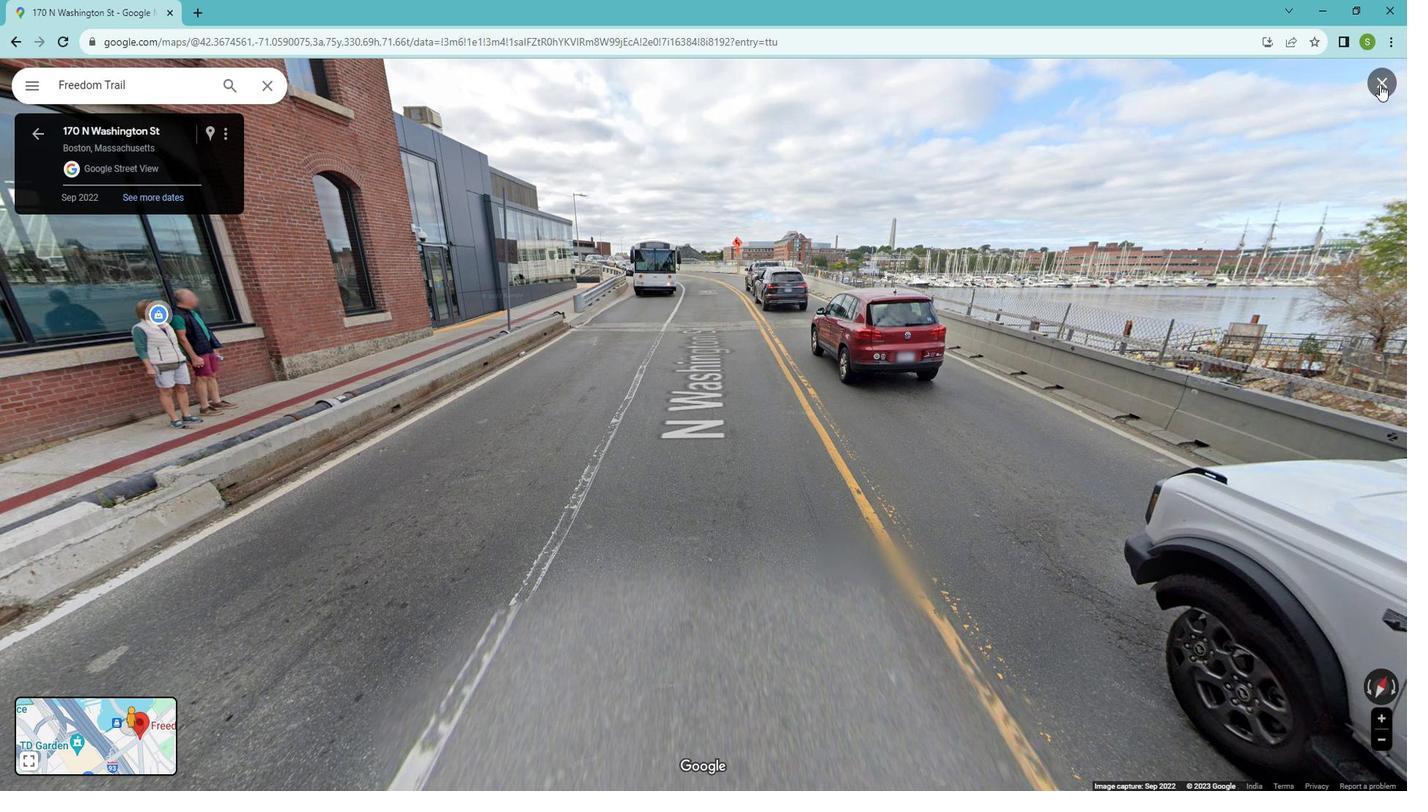 
Action: Mouse pressed left at (1393, 93)
Screenshot: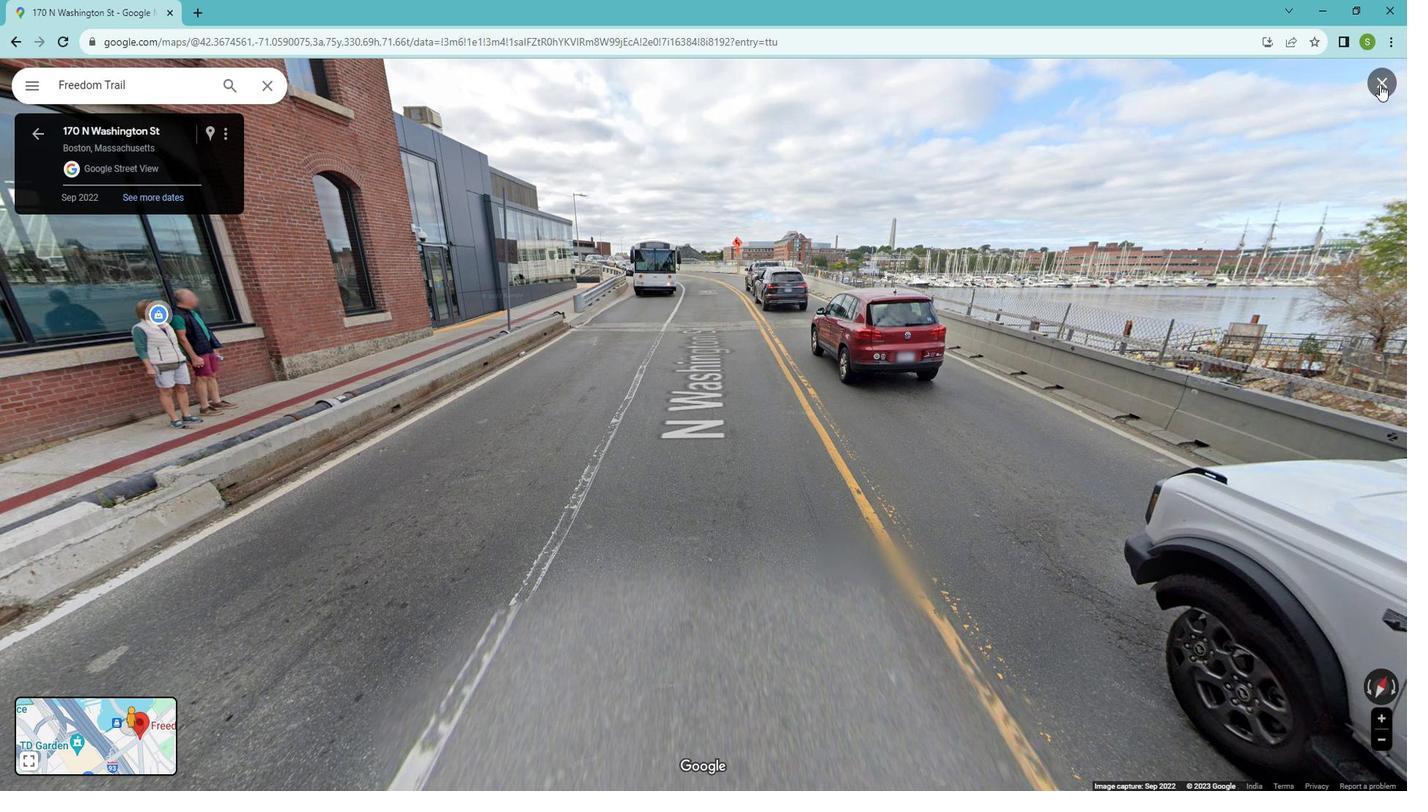 
Action: Mouse moved to (612, 420)
Screenshot: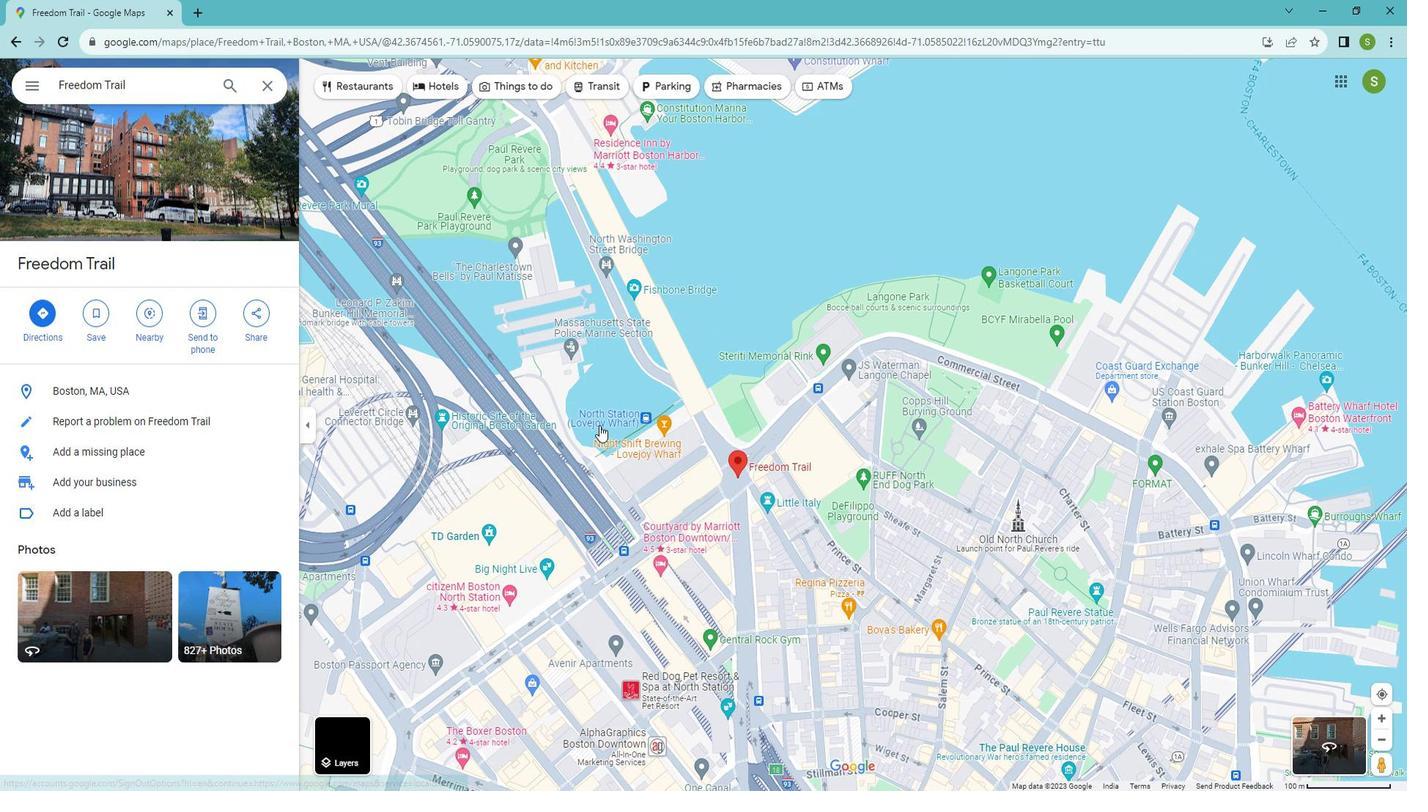 
